 Task: Find connections with filter location Langenfeld with filter topic #managementwith filter profile language German with filter current company Technical Engineering Portal with filter school Bansal Institute of Science & Technology, Raisen Road, Kokta, Anand Nagar, Bhopal - 462021 with filter industry Museums with filter service category Coaching & Mentoring with filter keywords title Wedding Coordinator
Action: Mouse moved to (490, 63)
Screenshot: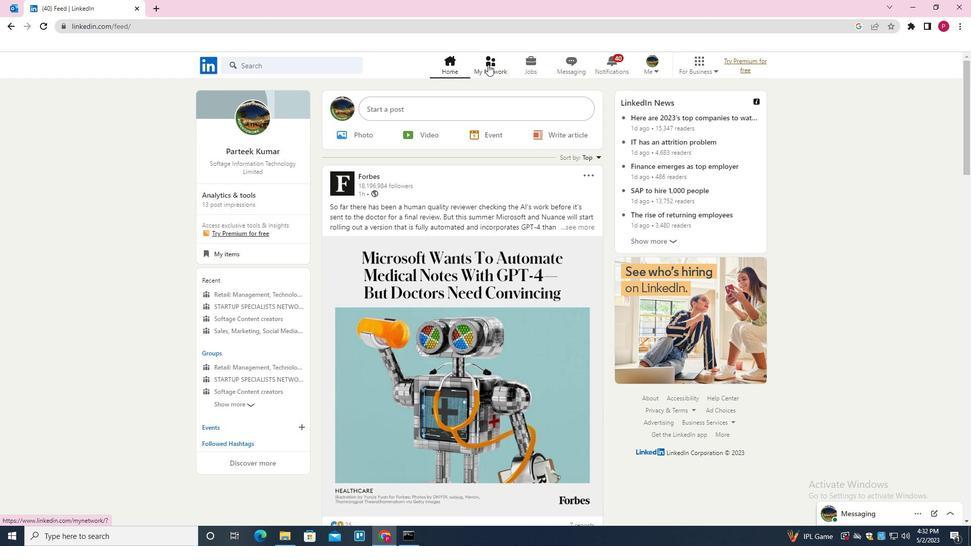
Action: Mouse pressed left at (490, 63)
Screenshot: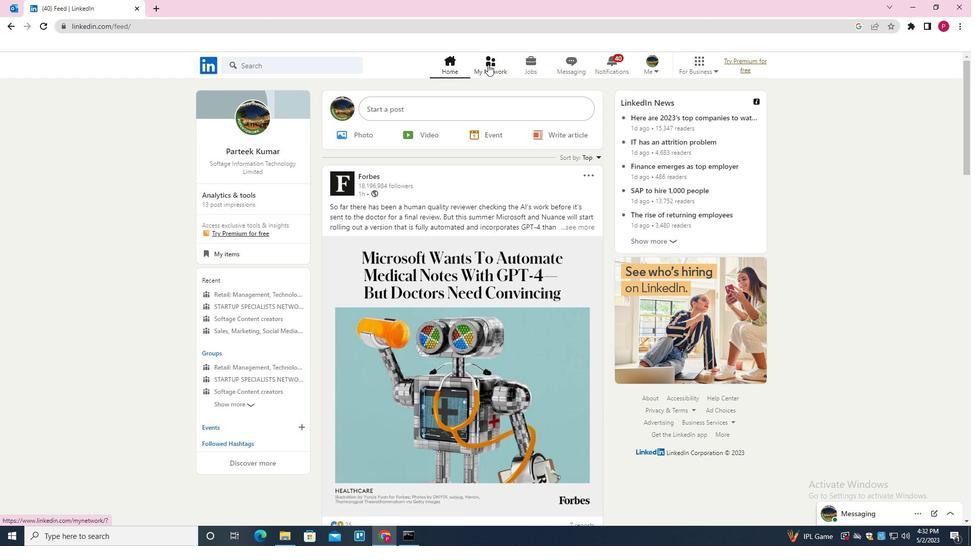 
Action: Mouse moved to (314, 121)
Screenshot: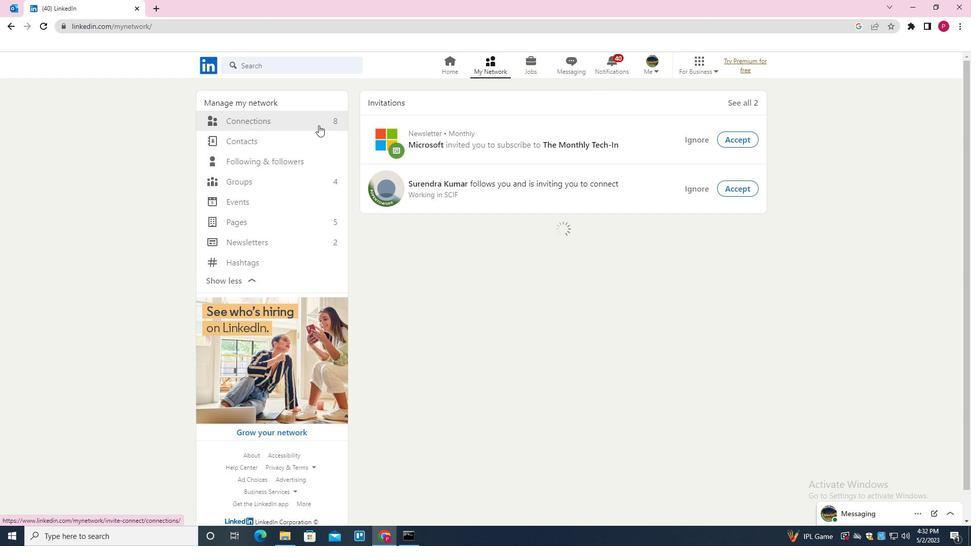 
Action: Mouse pressed left at (314, 121)
Screenshot: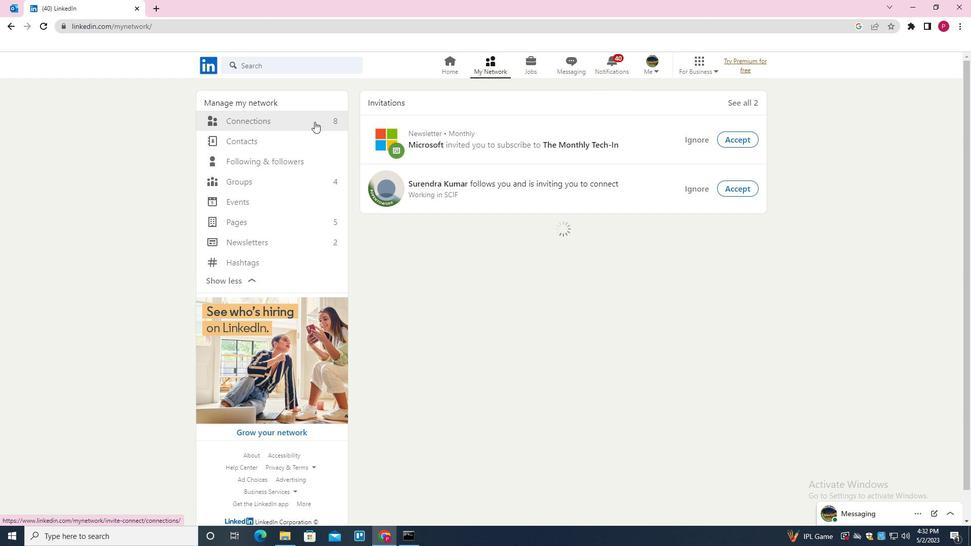 
Action: Mouse moved to (563, 120)
Screenshot: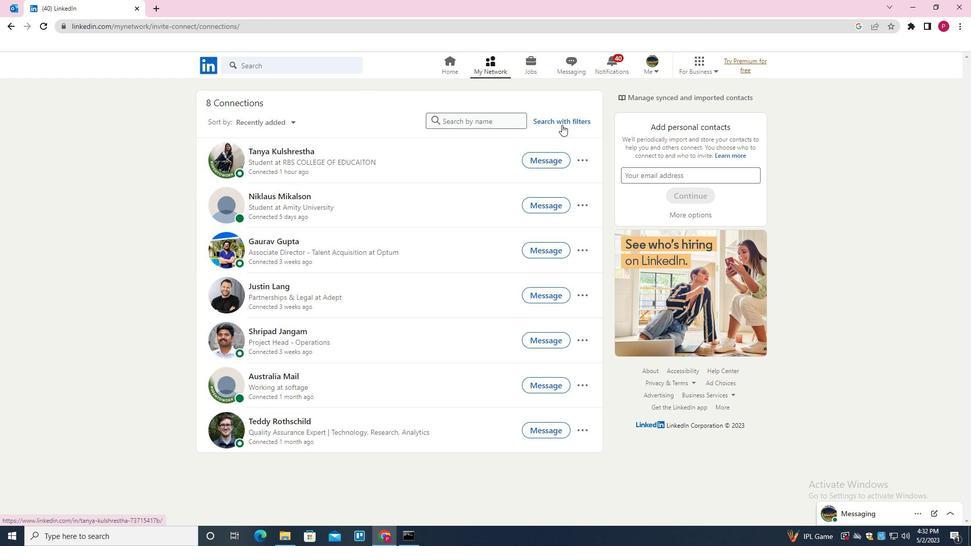
Action: Mouse pressed left at (563, 120)
Screenshot: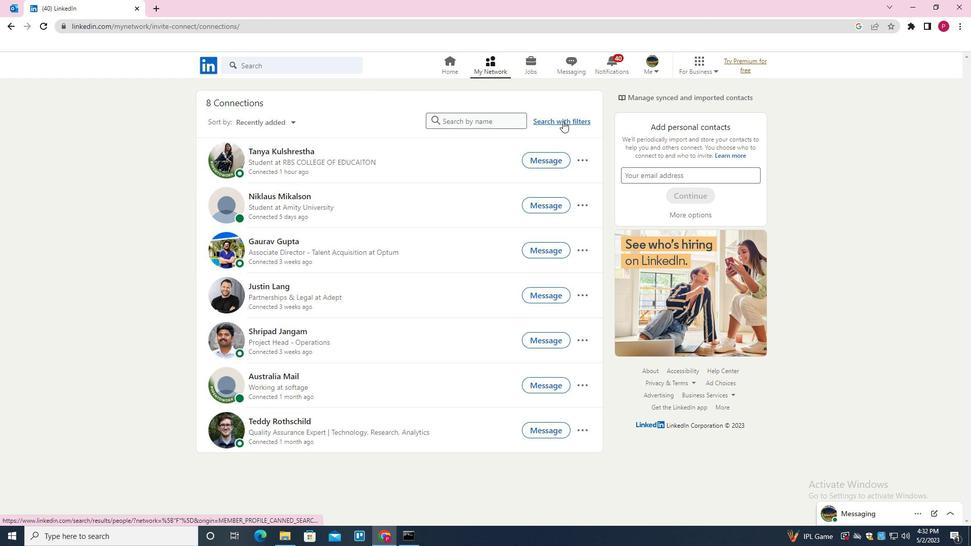 
Action: Mouse moved to (519, 96)
Screenshot: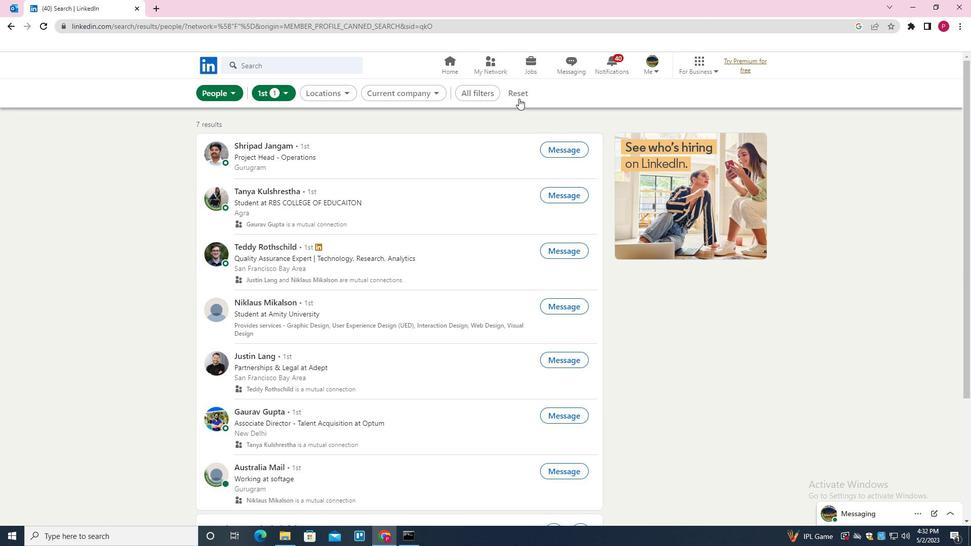 
Action: Mouse pressed left at (519, 96)
Screenshot: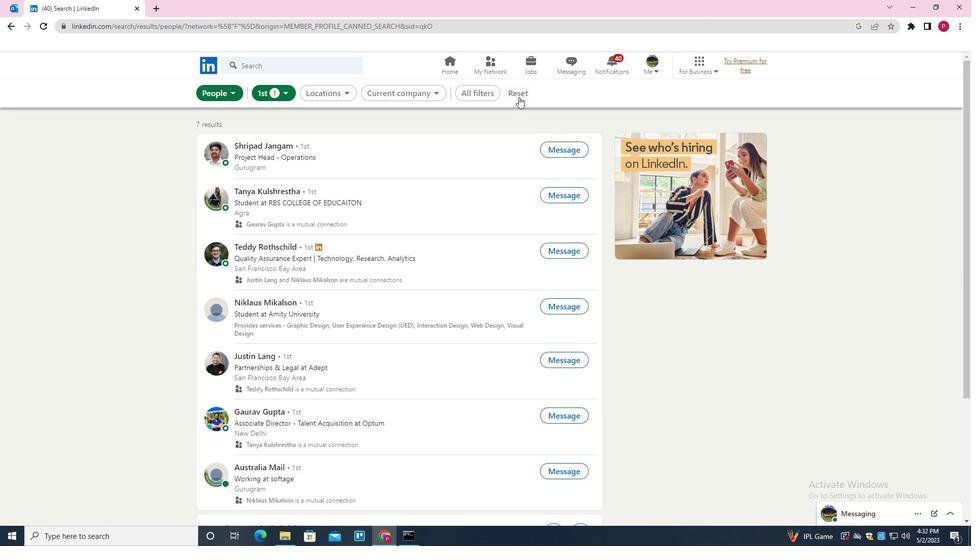 
Action: Mouse moved to (505, 97)
Screenshot: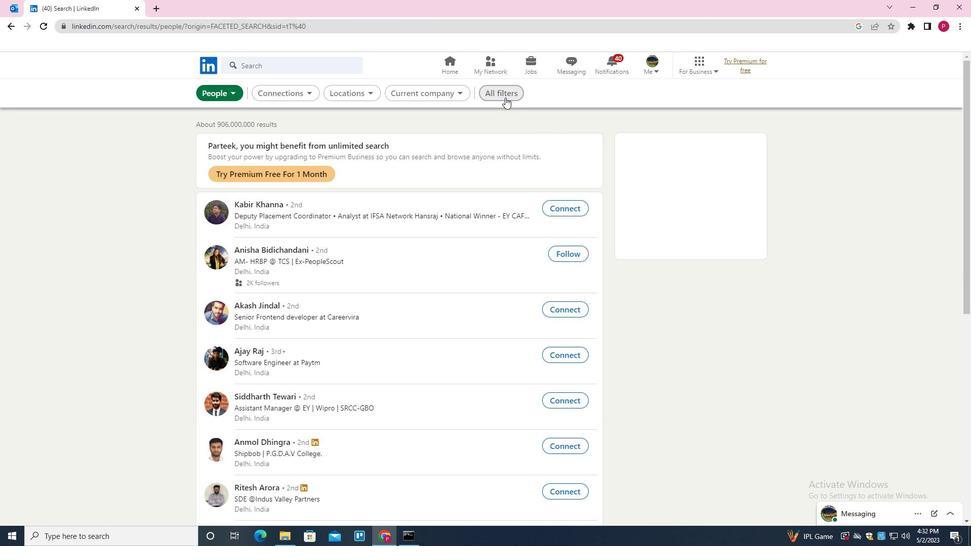 
Action: Mouse pressed left at (505, 97)
Screenshot: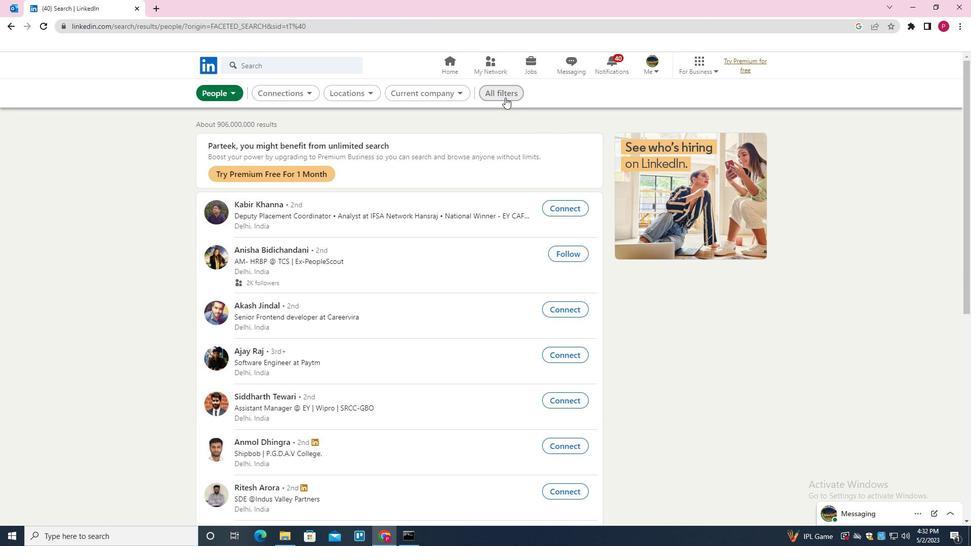 
Action: Mouse moved to (768, 278)
Screenshot: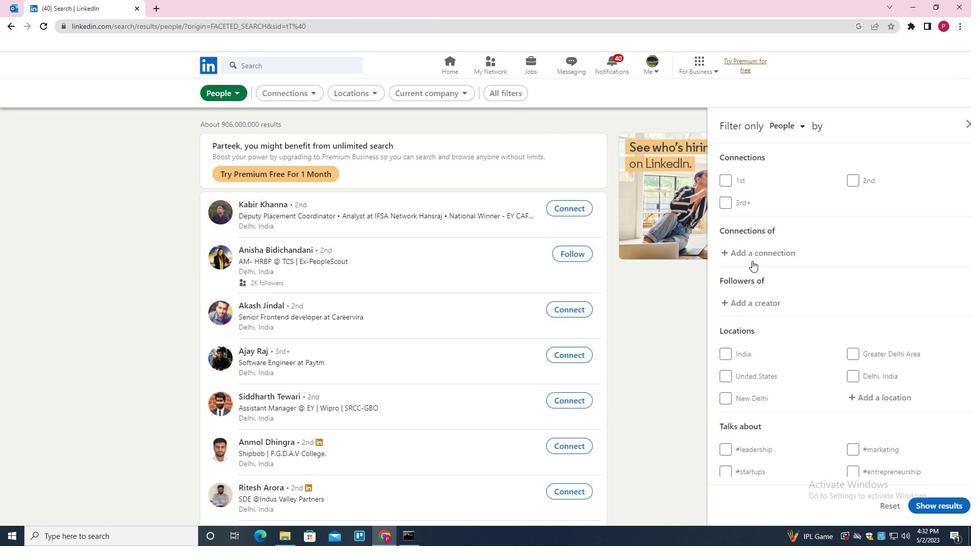 
Action: Mouse scrolled (768, 278) with delta (0, 0)
Screenshot: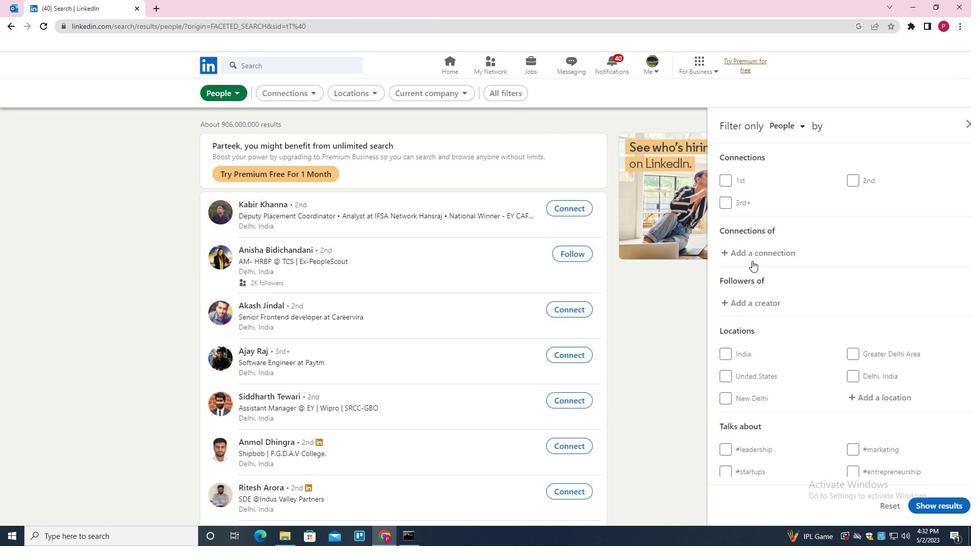 
Action: Mouse moved to (781, 297)
Screenshot: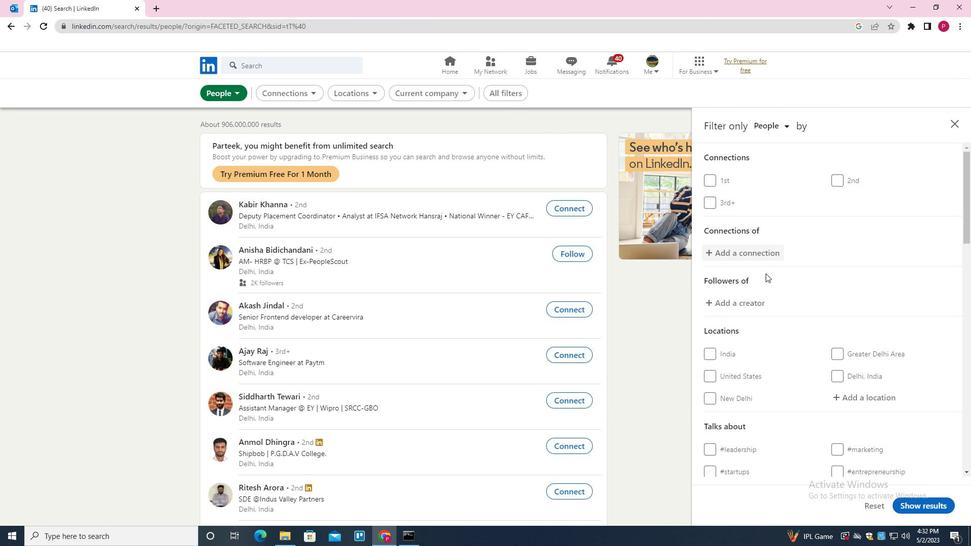 
Action: Mouse scrolled (781, 297) with delta (0, 0)
Screenshot: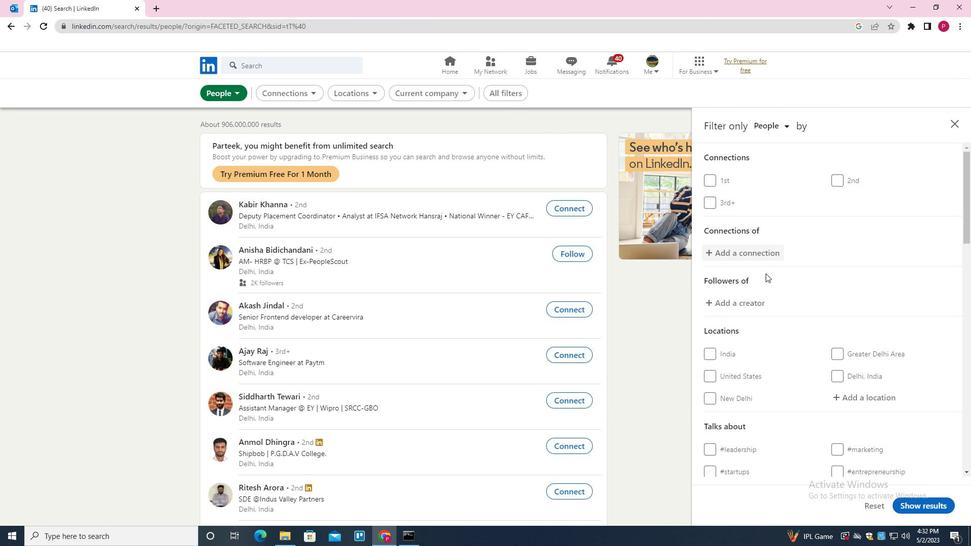 
Action: Mouse moved to (869, 297)
Screenshot: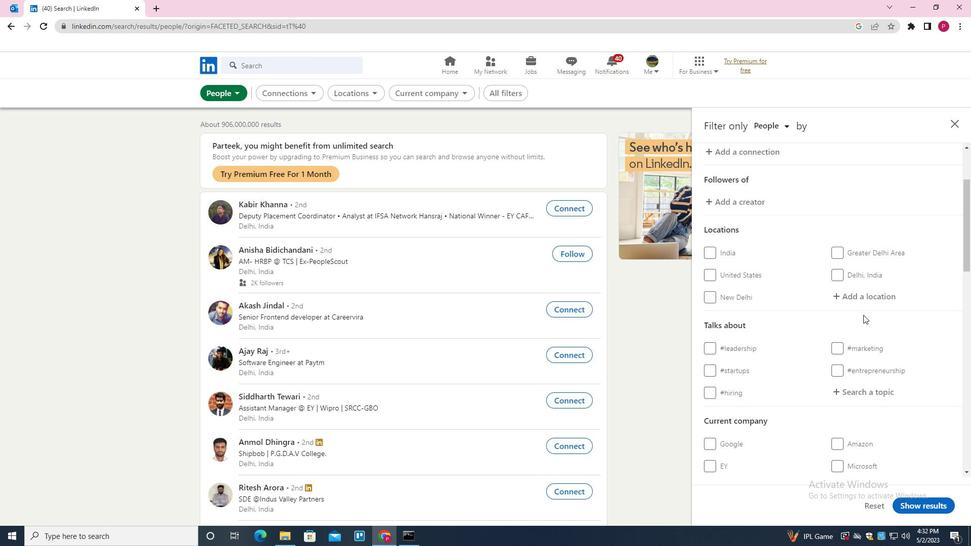 
Action: Mouse pressed left at (869, 297)
Screenshot: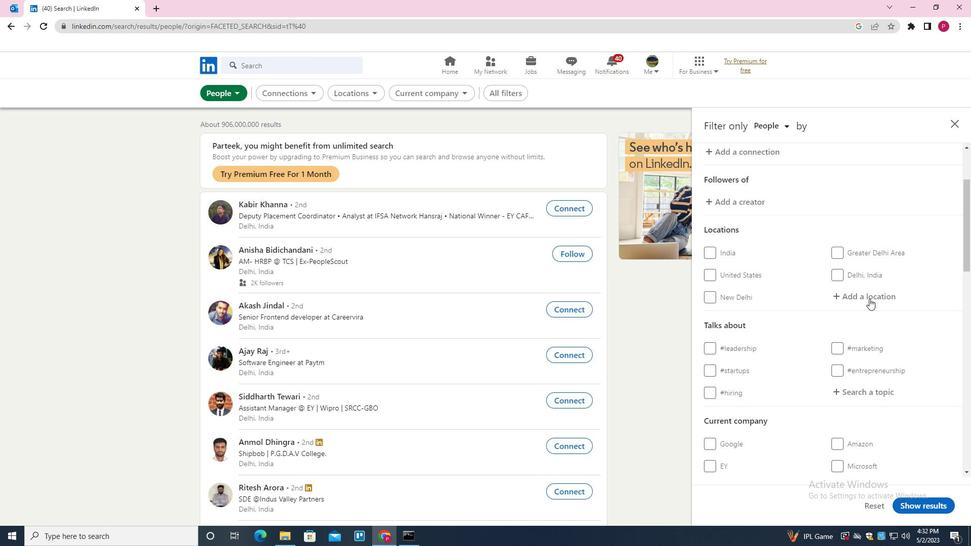 
Action: Mouse moved to (869, 296)
Screenshot: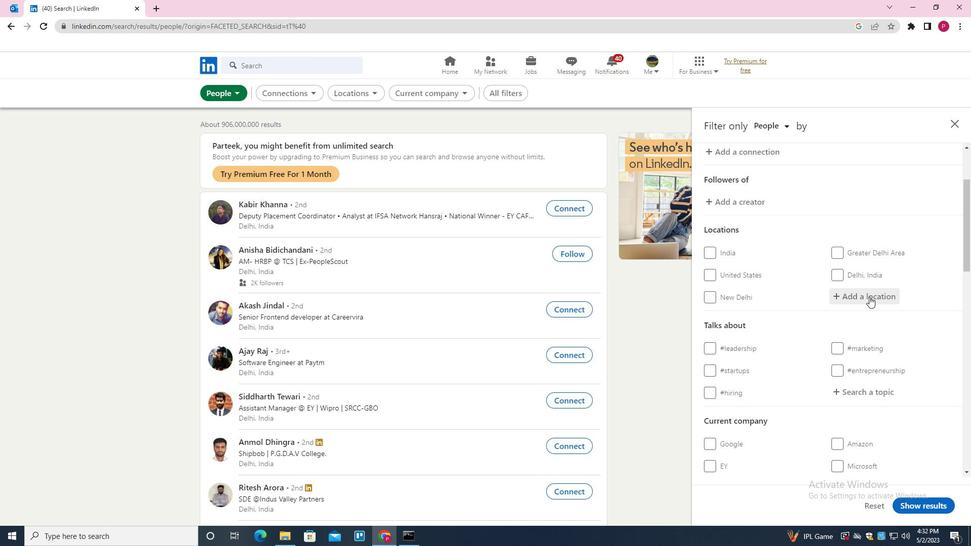 
Action: Key pressed <Key.shift>LANGENFELD<Key.down><Key.enter>
Screenshot: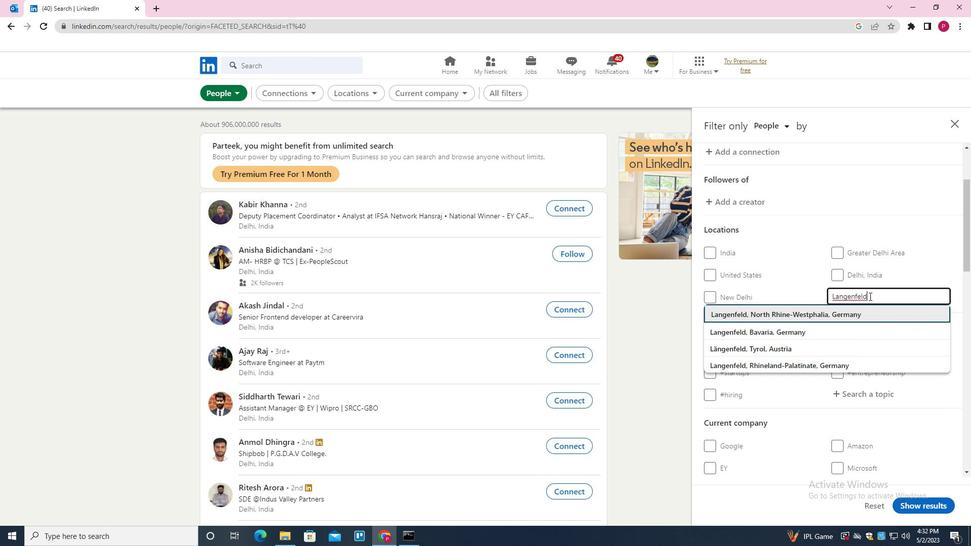 
Action: Mouse moved to (847, 311)
Screenshot: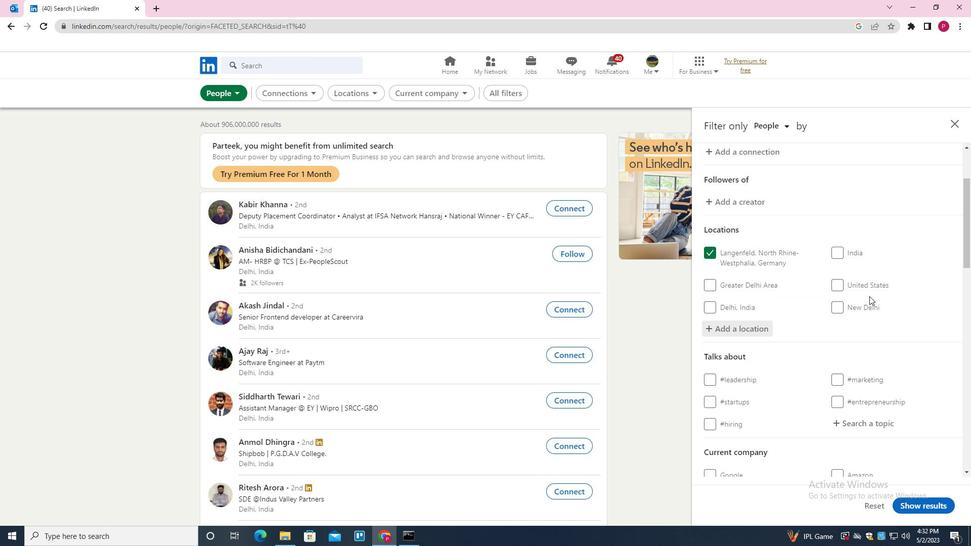 
Action: Mouse scrolled (847, 311) with delta (0, 0)
Screenshot: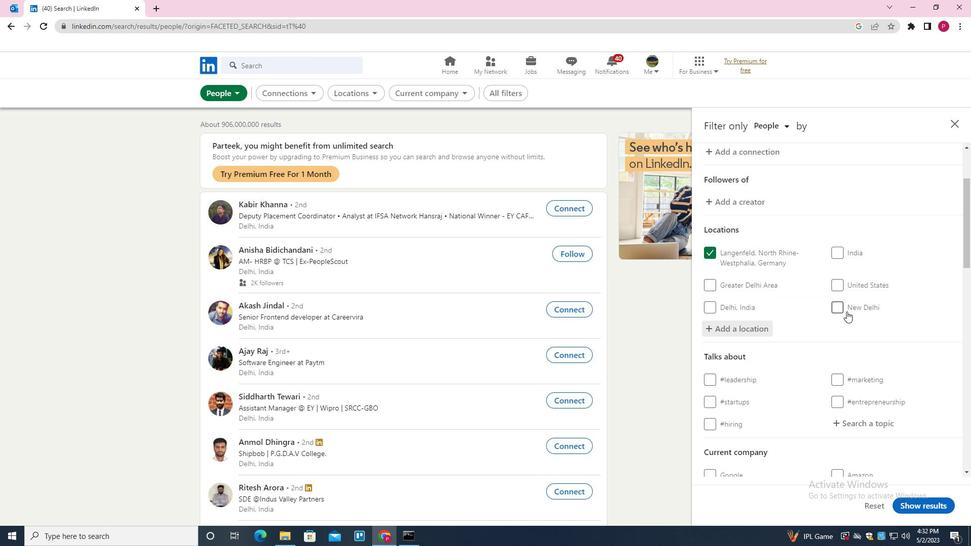 
Action: Mouse scrolled (847, 311) with delta (0, 0)
Screenshot: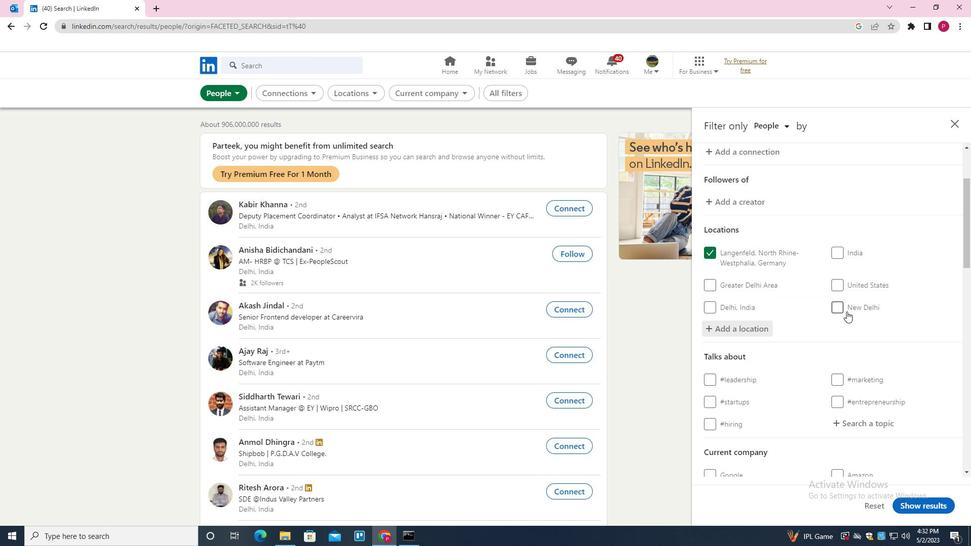 
Action: Mouse scrolled (847, 311) with delta (0, 0)
Screenshot: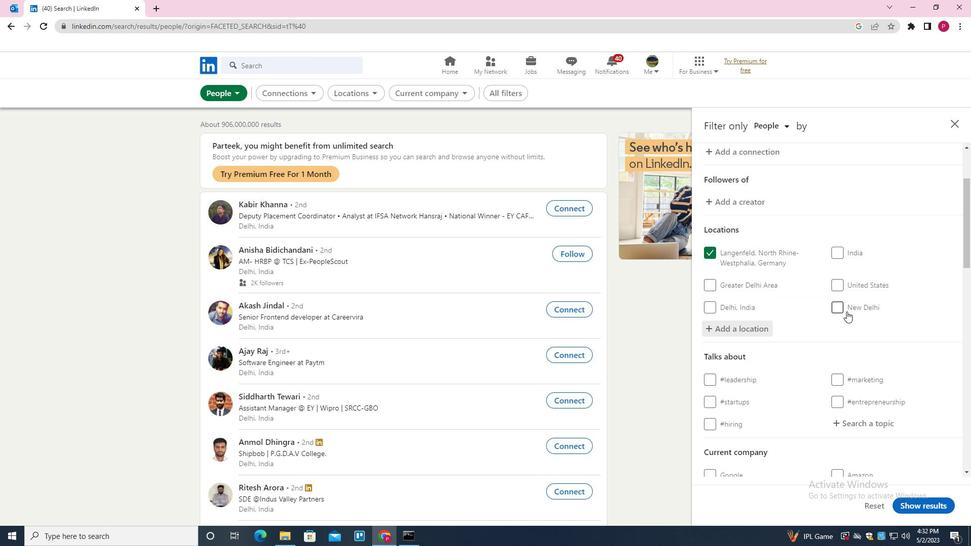 
Action: Mouse moved to (872, 269)
Screenshot: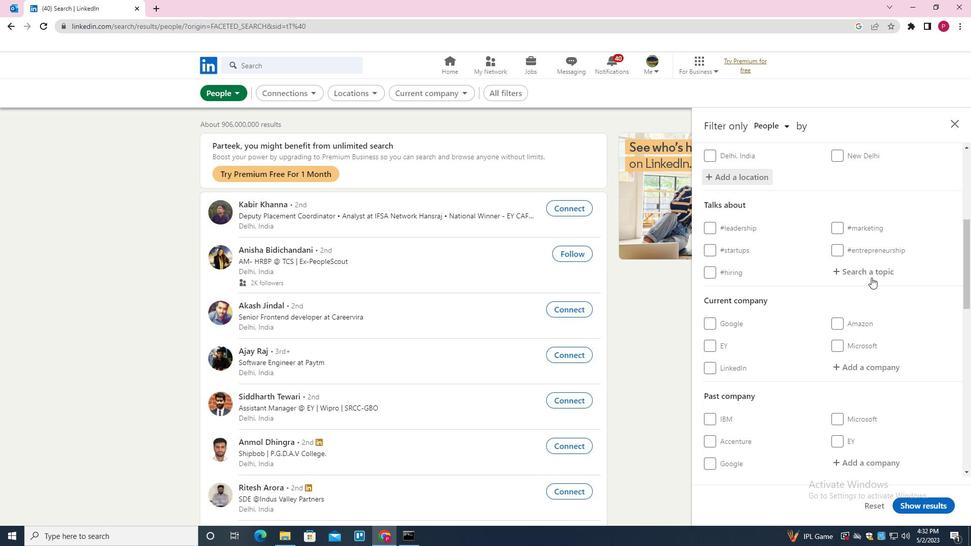 
Action: Mouse pressed left at (872, 269)
Screenshot: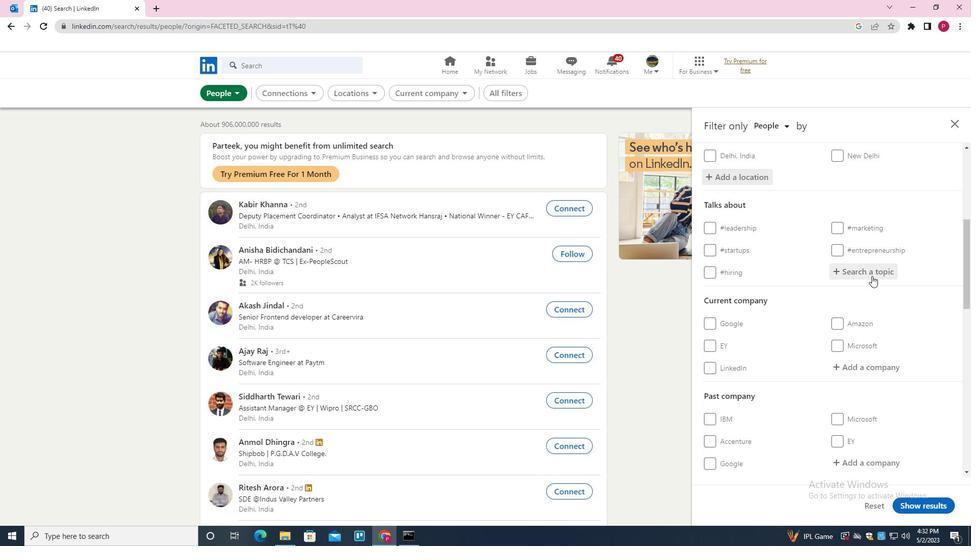 
Action: Key pressed MANAGEM<Key.backspace>ENT<Key.backspace><Key.backspace><Key.backspace>MENT<Key.down><Key.enter>
Screenshot: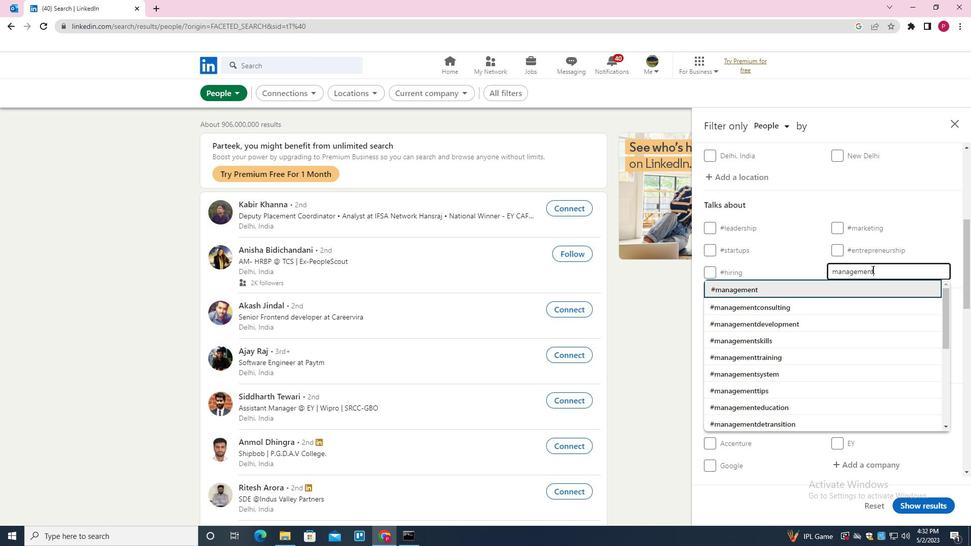 
Action: Mouse moved to (824, 304)
Screenshot: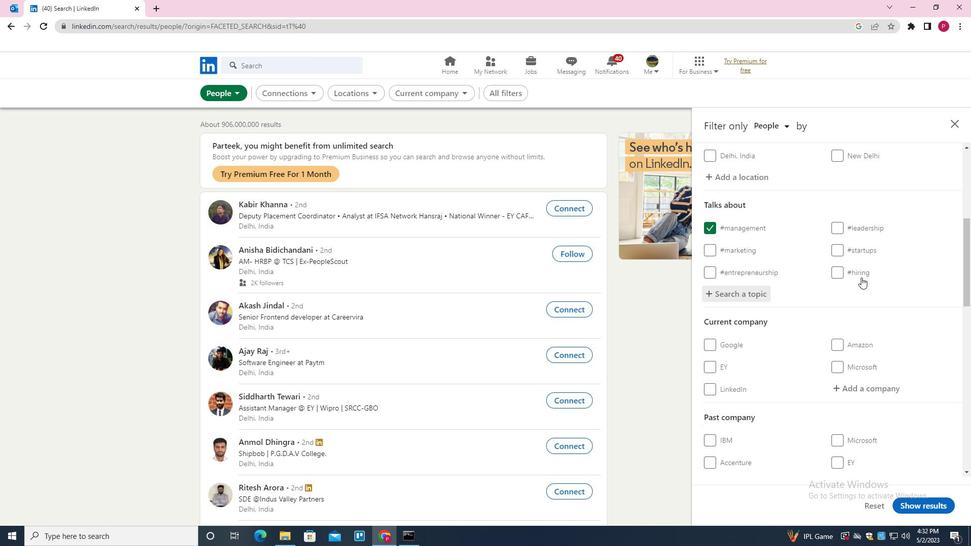 
Action: Mouse scrolled (824, 303) with delta (0, 0)
Screenshot: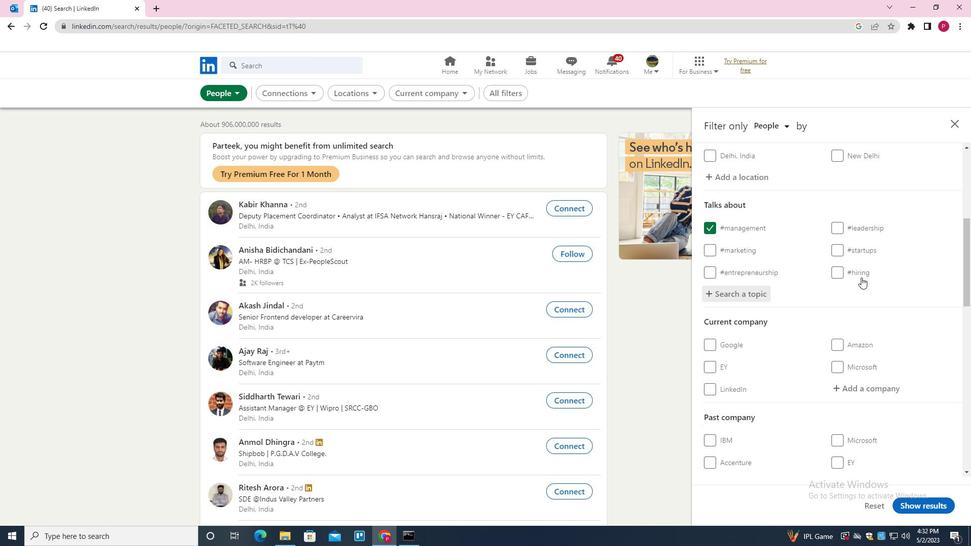 
Action: Mouse moved to (820, 306)
Screenshot: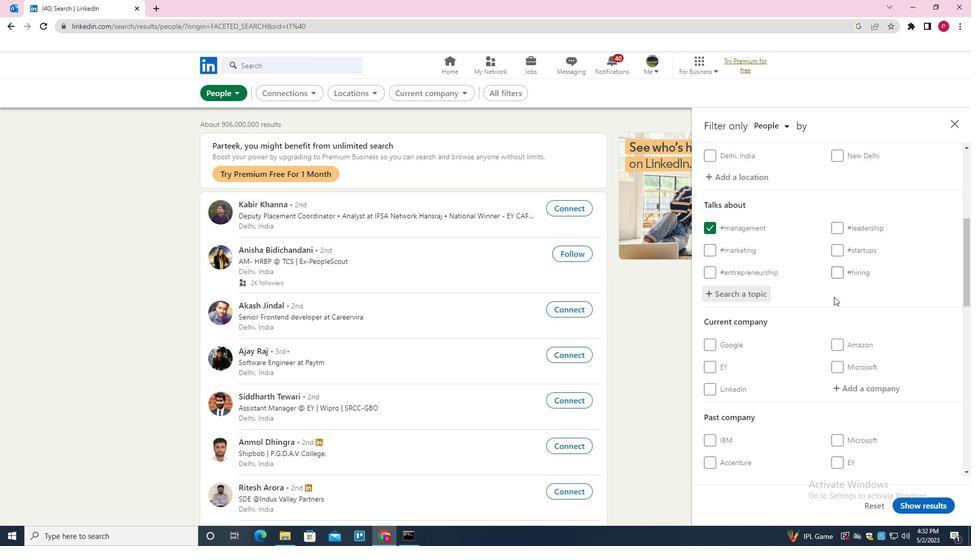 
Action: Mouse scrolled (820, 306) with delta (0, 0)
Screenshot: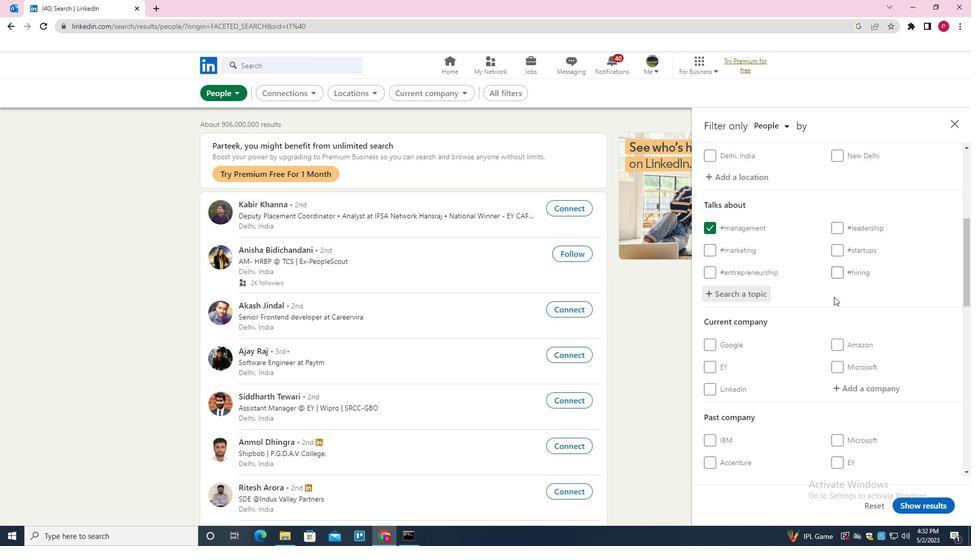 
Action: Mouse moved to (820, 307)
Screenshot: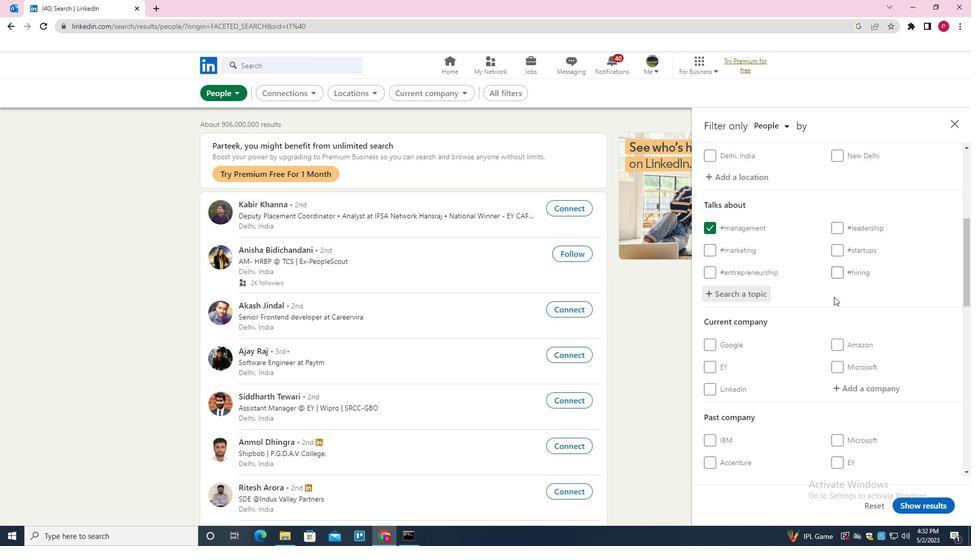 
Action: Mouse scrolled (820, 307) with delta (0, 0)
Screenshot: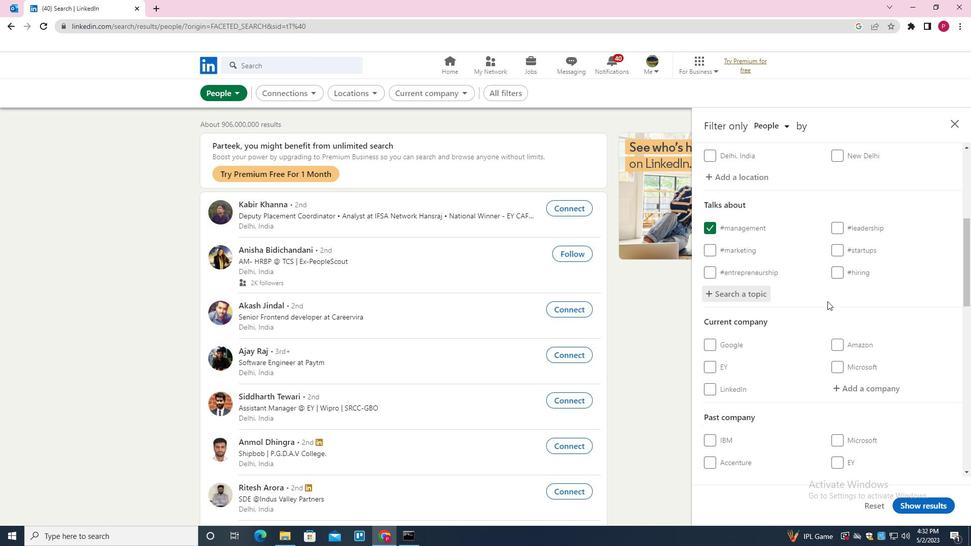 
Action: Mouse scrolled (820, 307) with delta (0, 0)
Screenshot: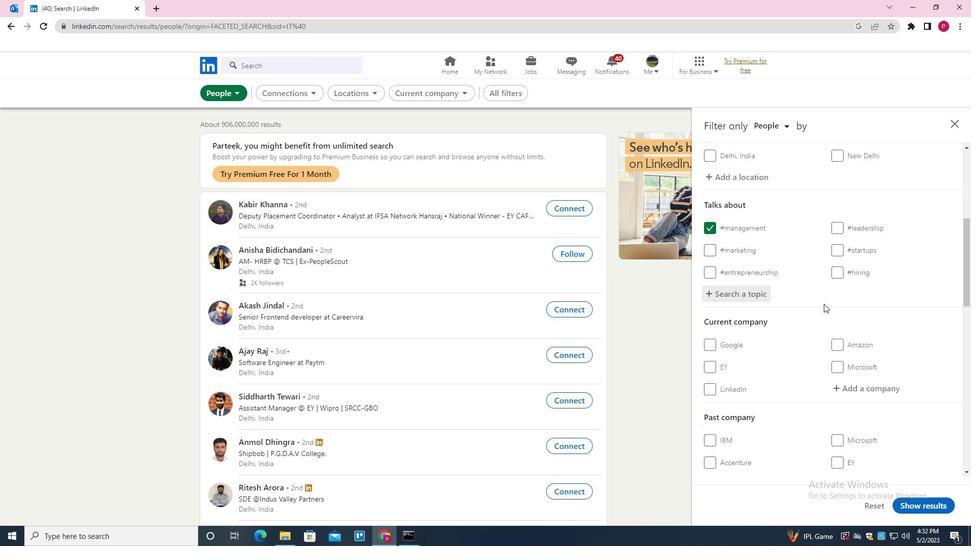 
Action: Mouse moved to (793, 295)
Screenshot: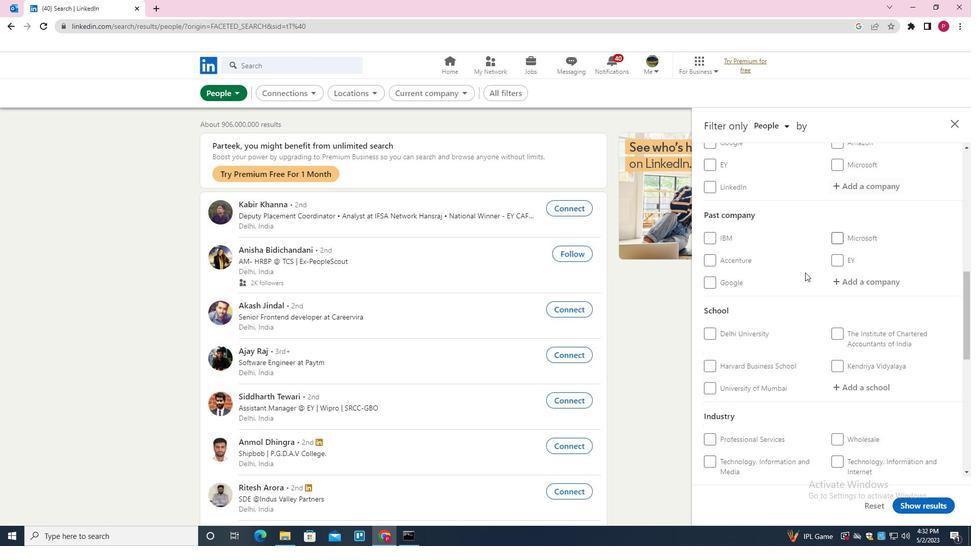 
Action: Mouse scrolled (793, 294) with delta (0, 0)
Screenshot: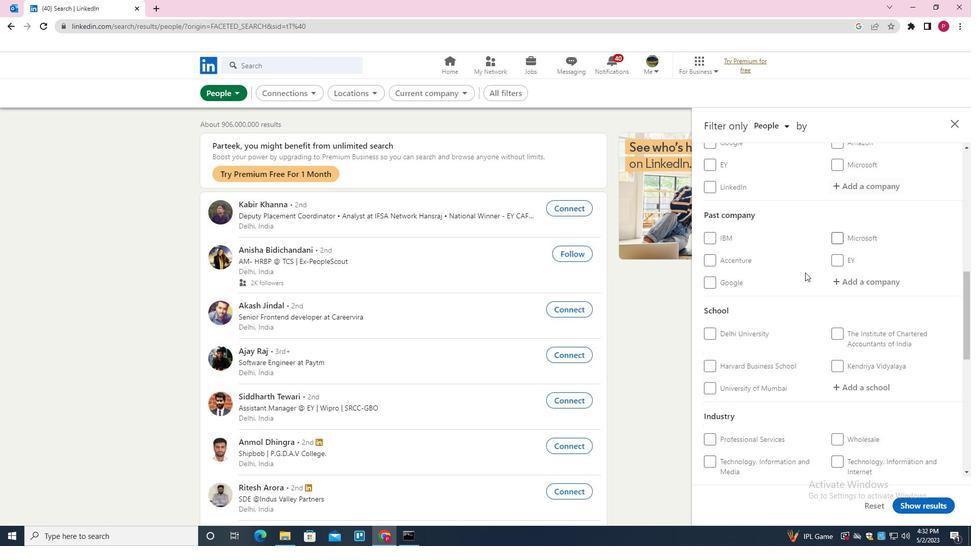 
Action: Mouse moved to (793, 295)
Screenshot: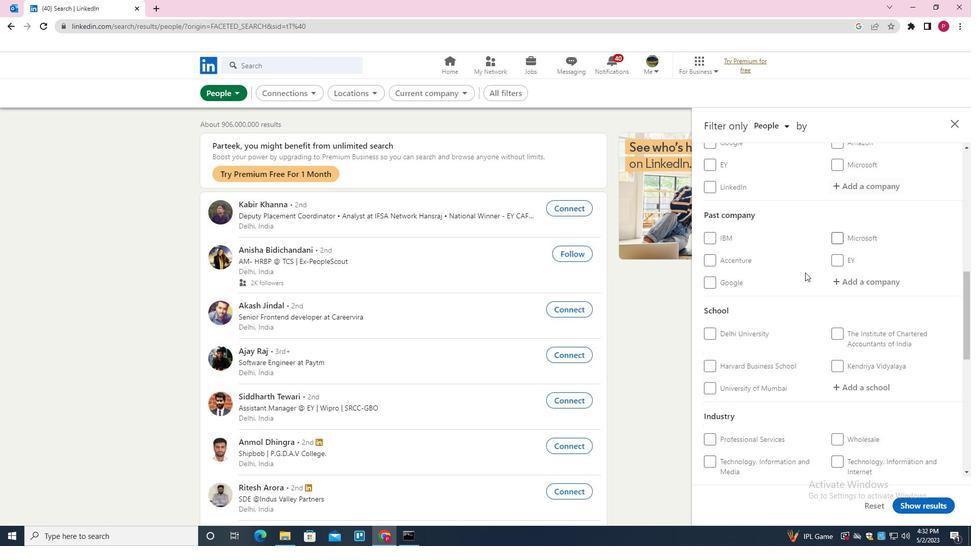 
Action: Mouse scrolled (793, 295) with delta (0, 0)
Screenshot: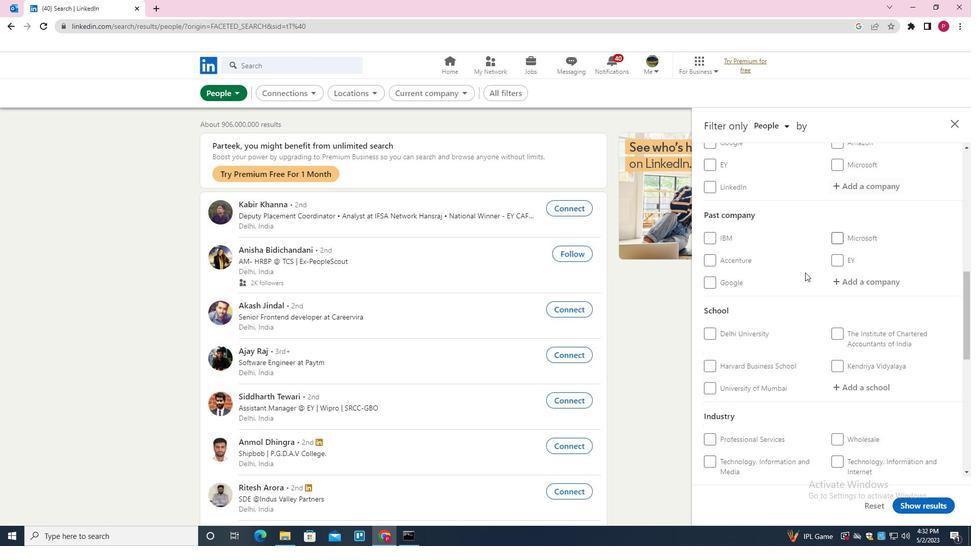 
Action: Mouse moved to (793, 297)
Screenshot: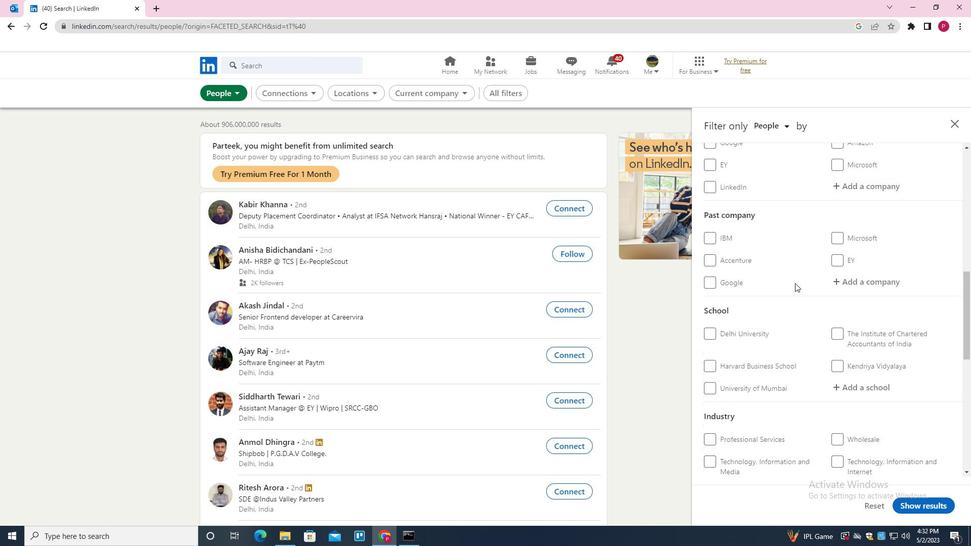 
Action: Mouse scrolled (793, 296) with delta (0, 0)
Screenshot: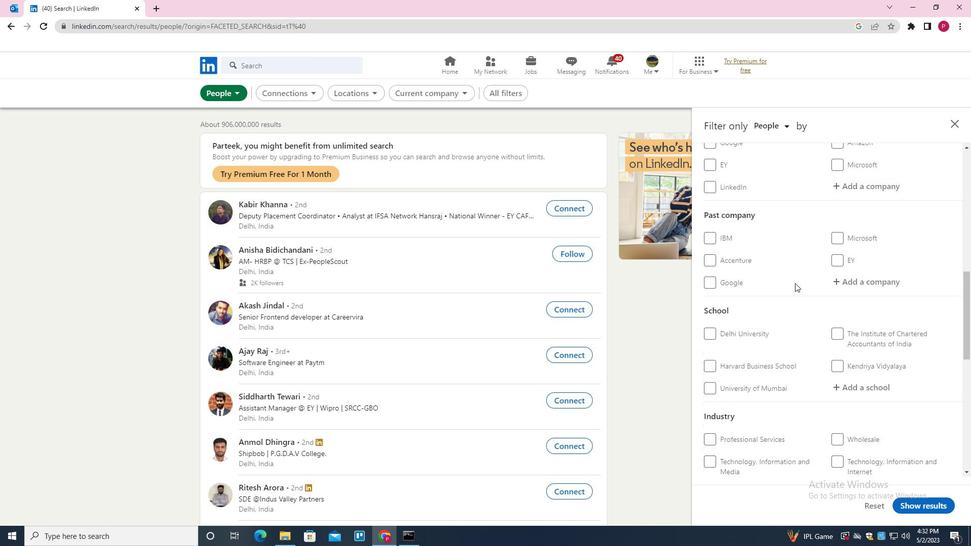 
Action: Mouse scrolled (793, 296) with delta (0, 0)
Screenshot: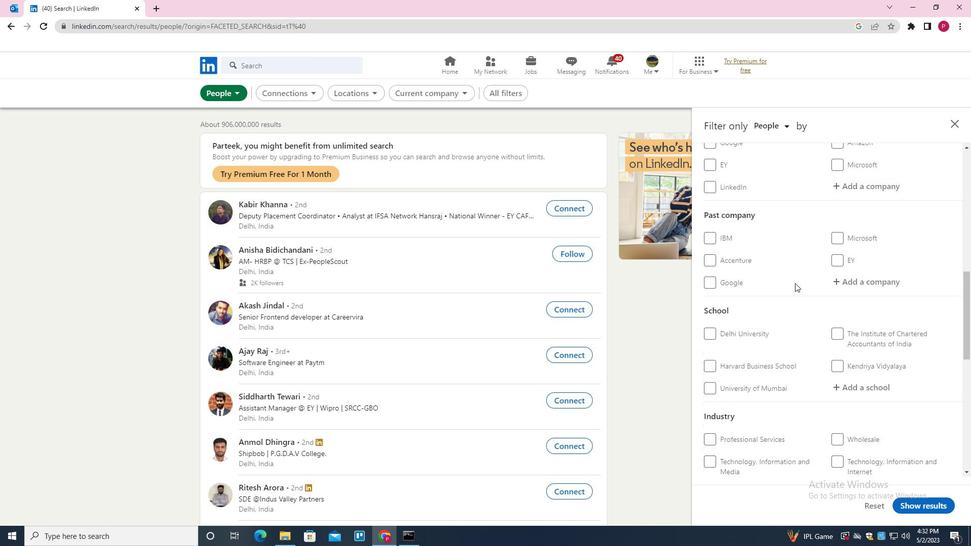 
Action: Mouse moved to (793, 297)
Screenshot: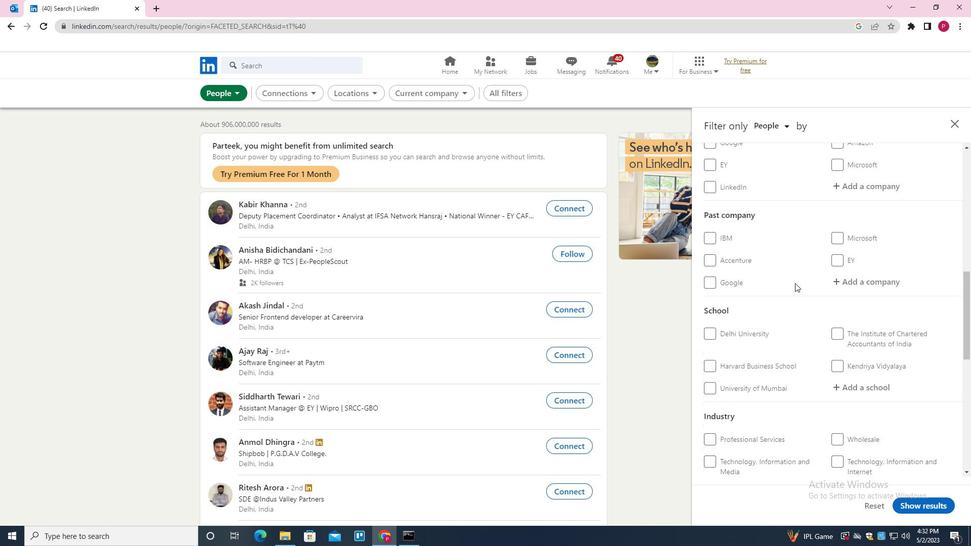 
Action: Mouse scrolled (793, 297) with delta (0, 0)
Screenshot: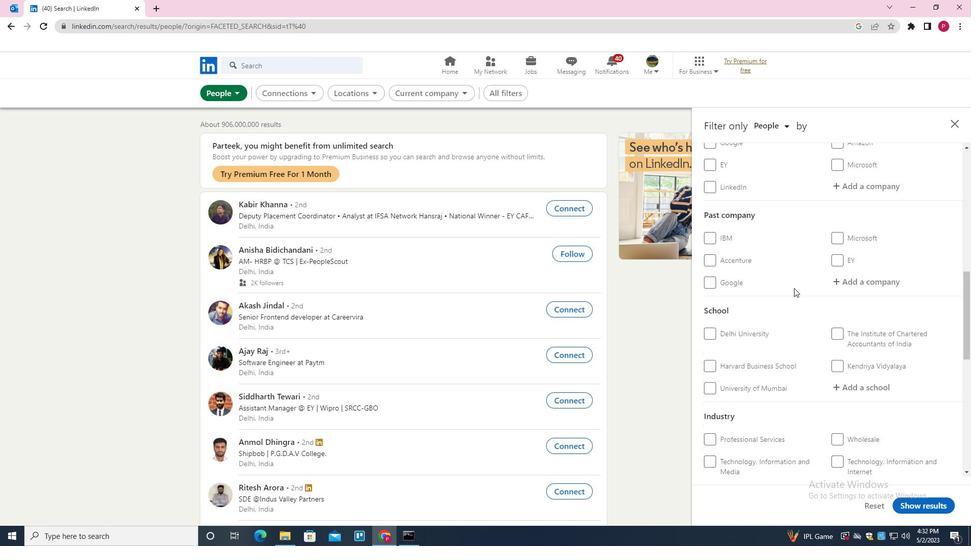 
Action: Mouse moved to (728, 333)
Screenshot: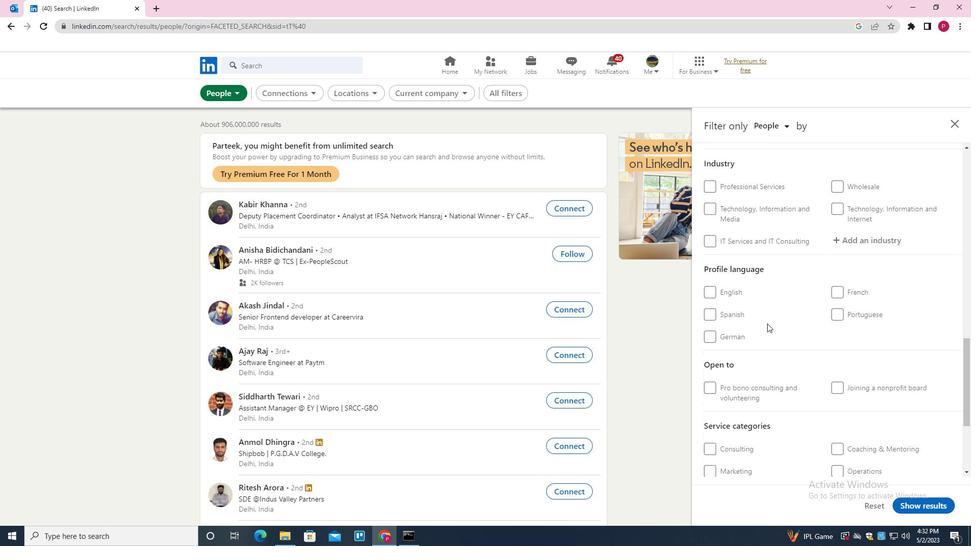
Action: Mouse pressed left at (728, 333)
Screenshot: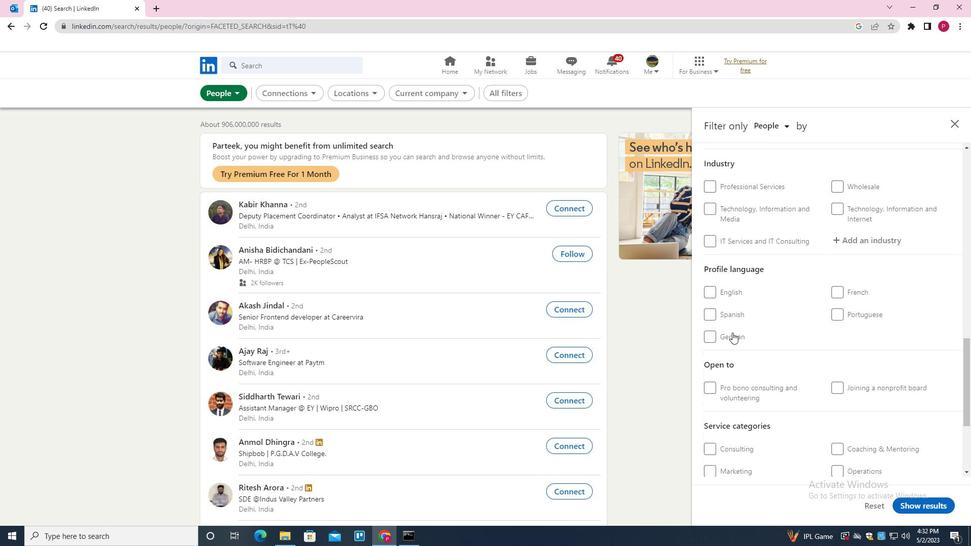 
Action: Mouse moved to (792, 331)
Screenshot: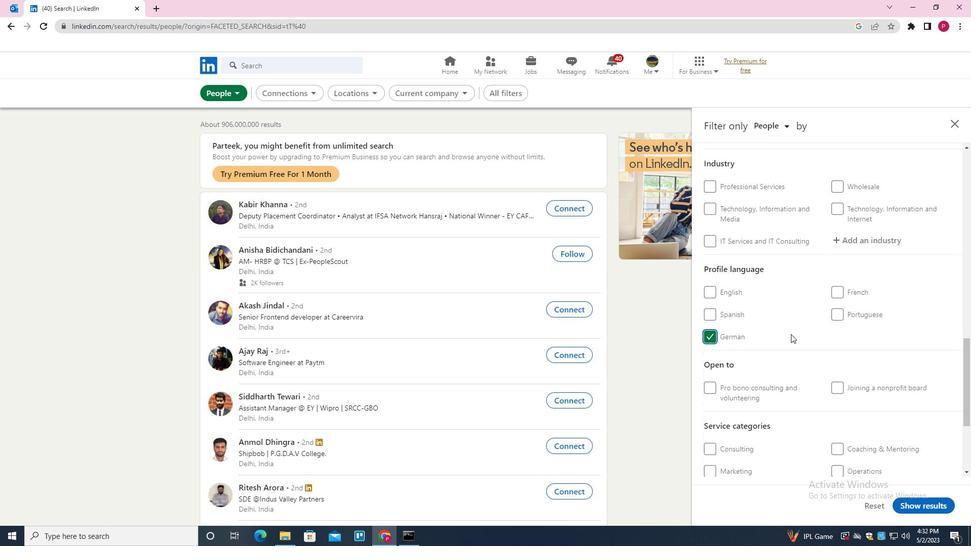 
Action: Mouse scrolled (792, 332) with delta (0, 0)
Screenshot: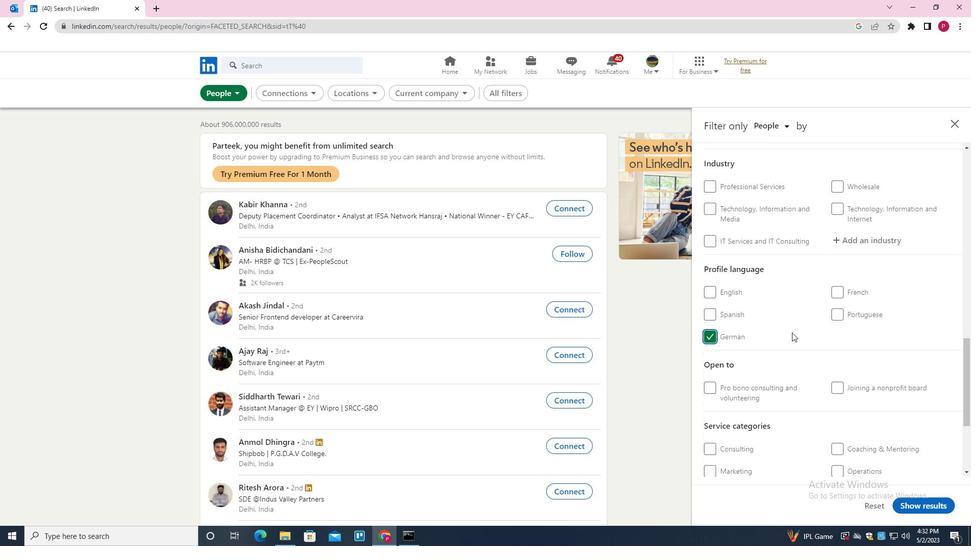 
Action: Mouse scrolled (792, 332) with delta (0, 0)
Screenshot: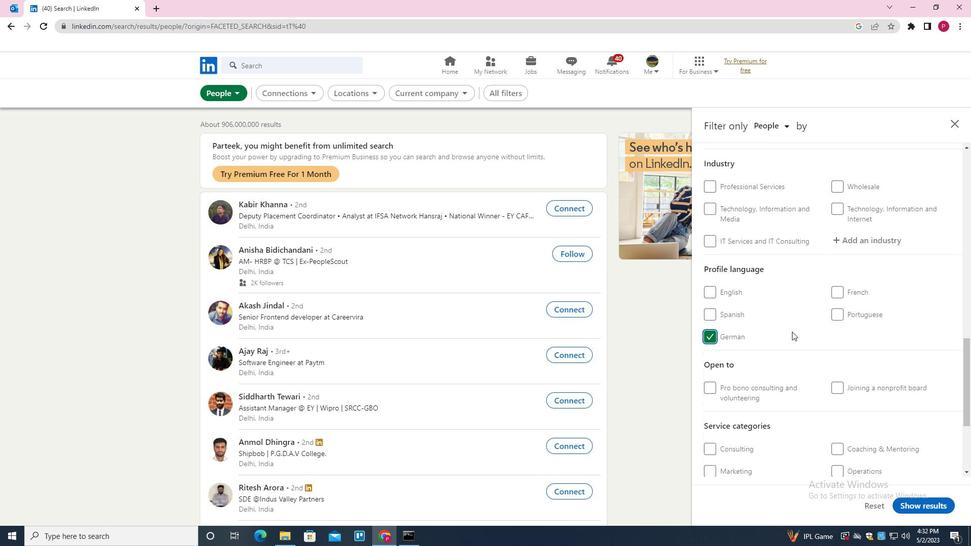 
Action: Mouse scrolled (792, 332) with delta (0, 0)
Screenshot: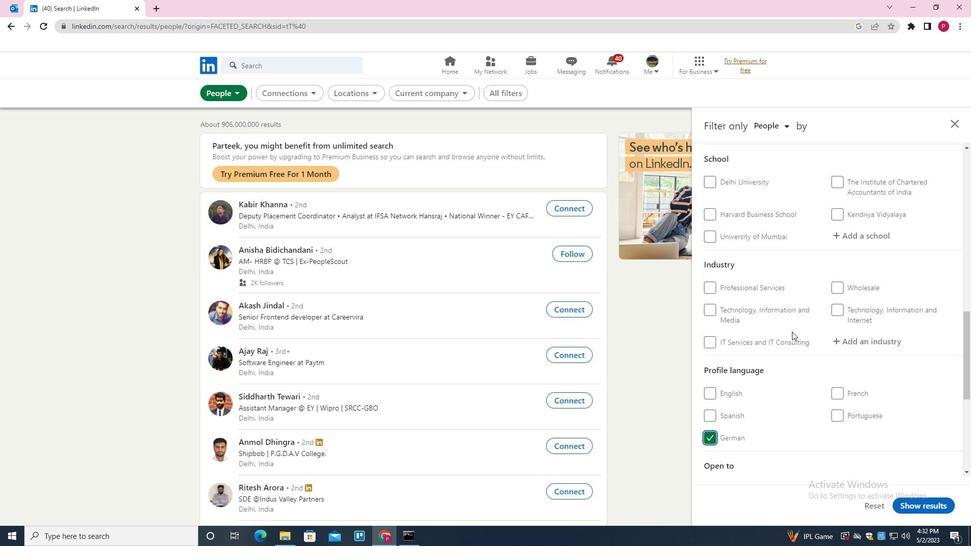 
Action: Mouse moved to (792, 331)
Screenshot: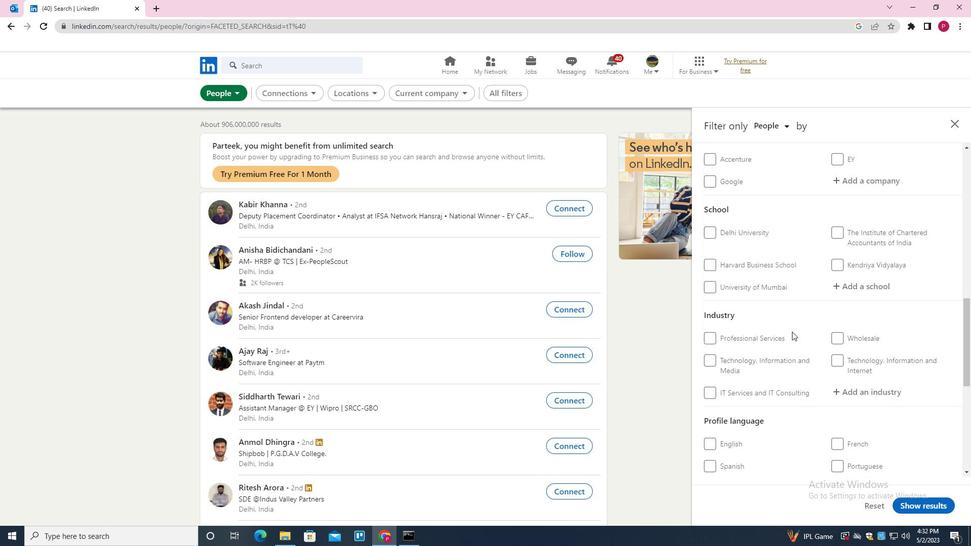 
Action: Mouse scrolled (792, 332) with delta (0, 0)
Screenshot: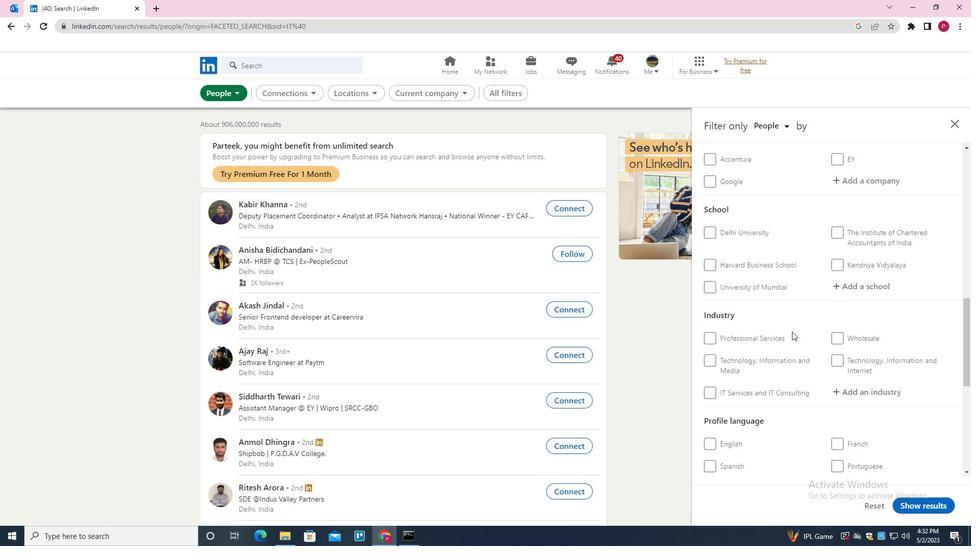 
Action: Mouse scrolled (792, 332) with delta (0, 0)
Screenshot: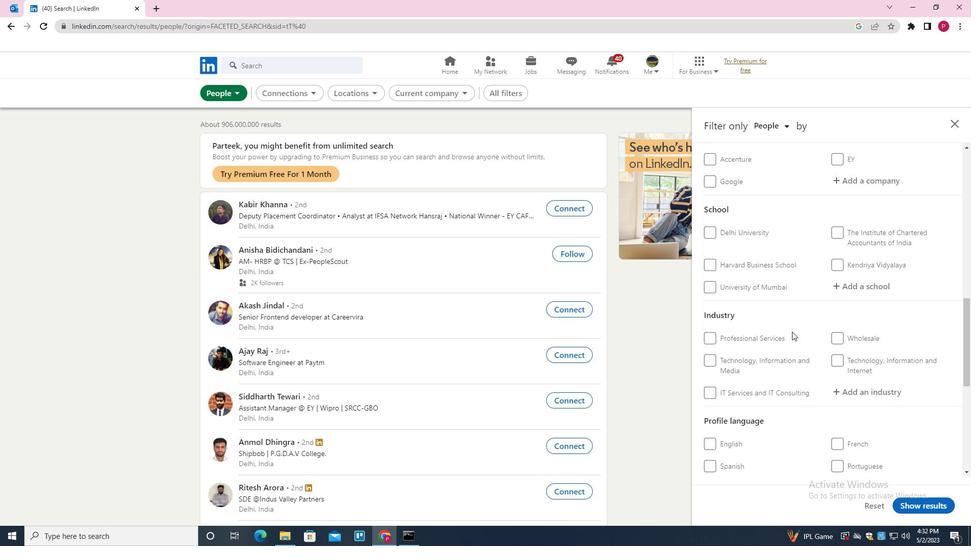 
Action: Mouse scrolled (792, 332) with delta (0, 0)
Screenshot: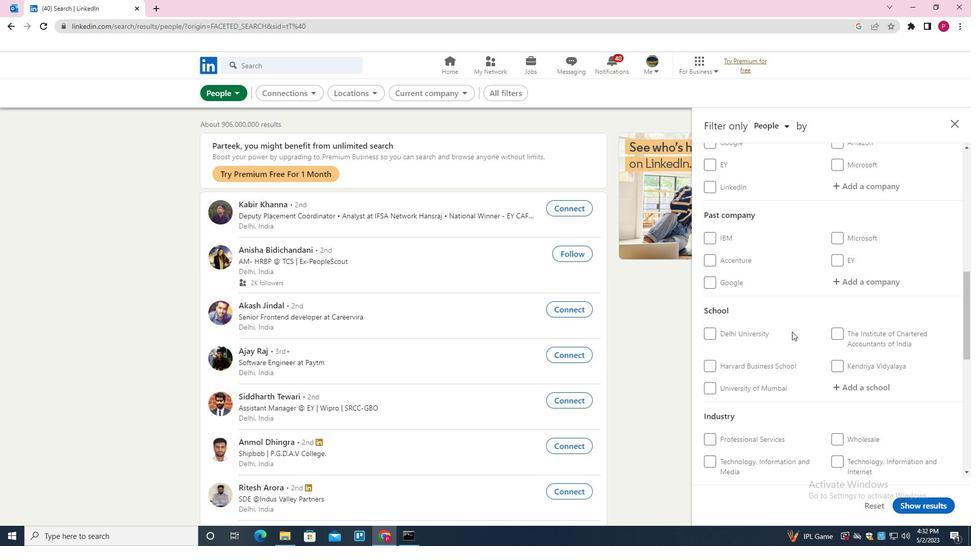 
Action: Mouse moved to (847, 228)
Screenshot: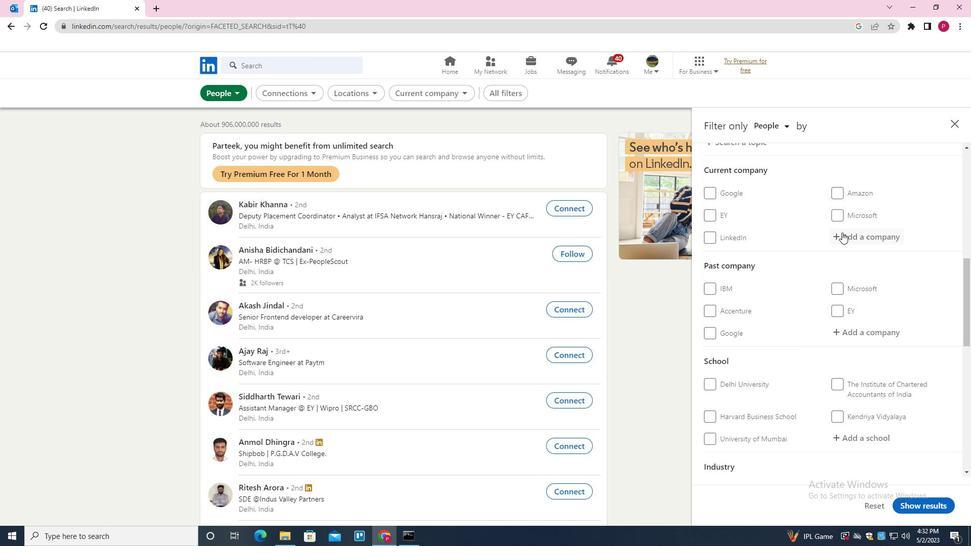 
Action: Mouse pressed left at (847, 228)
Screenshot: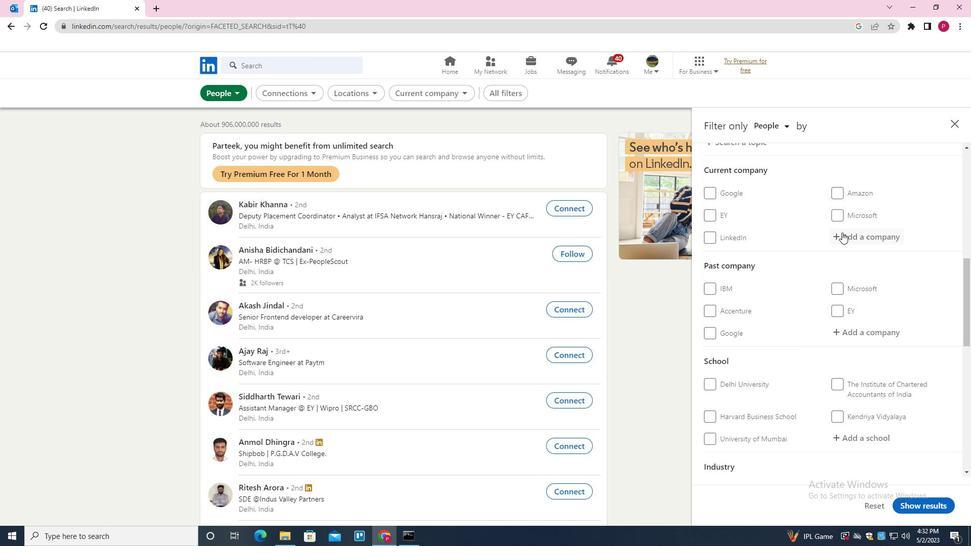 
Action: Mouse moved to (847, 228)
Screenshot: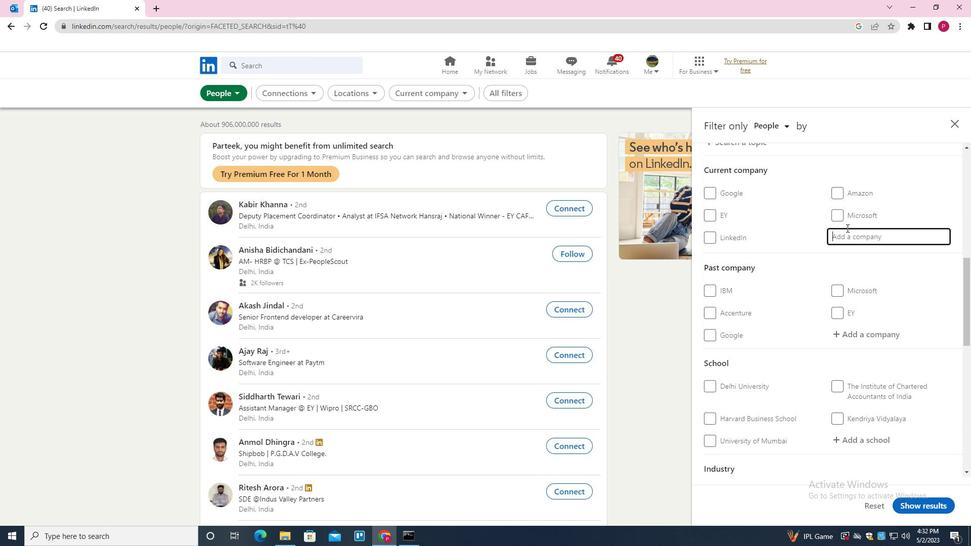 
Action: Key pressed <Key.shift><Key.shift><Key.shift><Key.shift><Key.shift><Key.shift><Key.shift><Key.shift><Key.shift><Key.shift><Key.shift>TECHNICAL<Key.space><Key.shift><Key.shift><Key.shift><Key.shift><Key.shift><Key.shift><Key.shift><Key.shift>ENGINEER<Key.down><Key.enter>
Screenshot: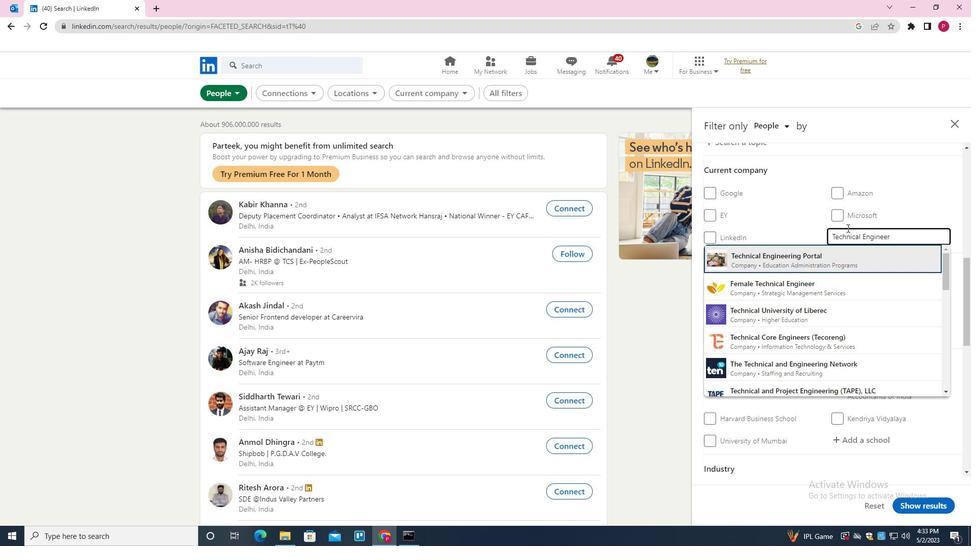 
Action: Mouse moved to (824, 283)
Screenshot: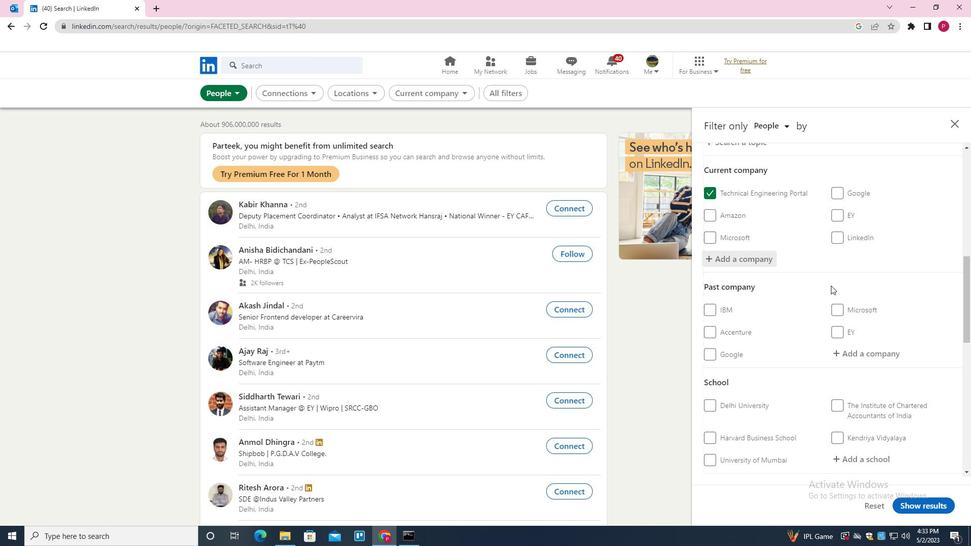 
Action: Mouse scrolled (824, 283) with delta (0, 0)
Screenshot: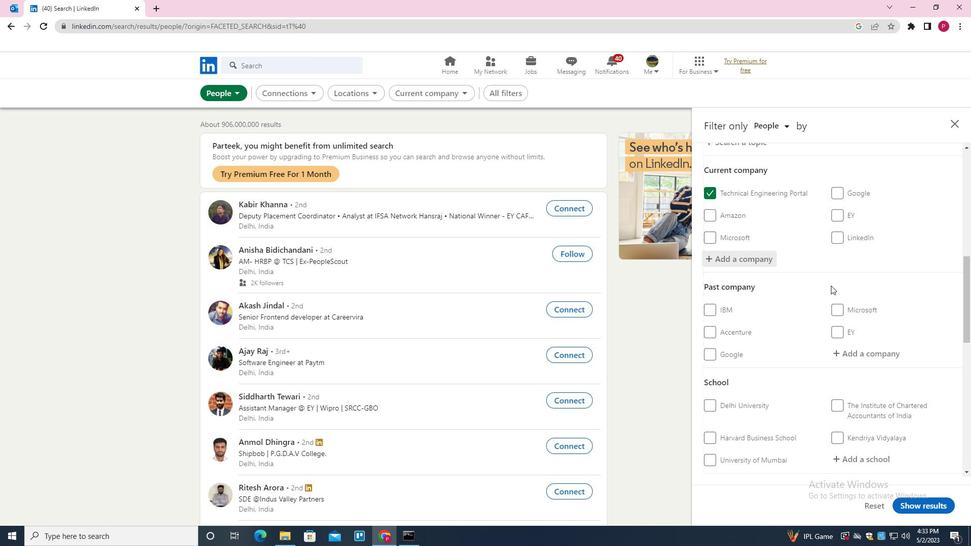 
Action: Mouse moved to (821, 283)
Screenshot: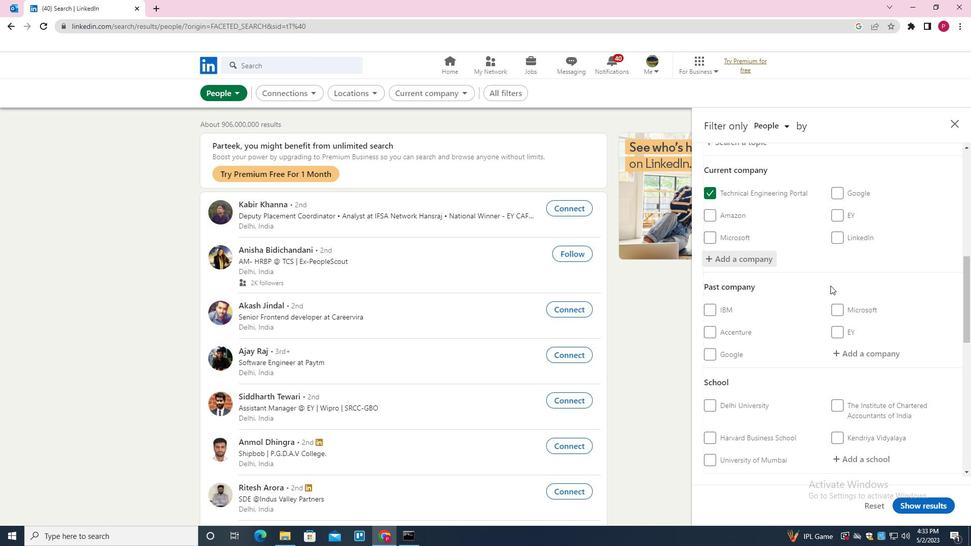 
Action: Mouse scrolled (821, 282) with delta (0, 0)
Screenshot: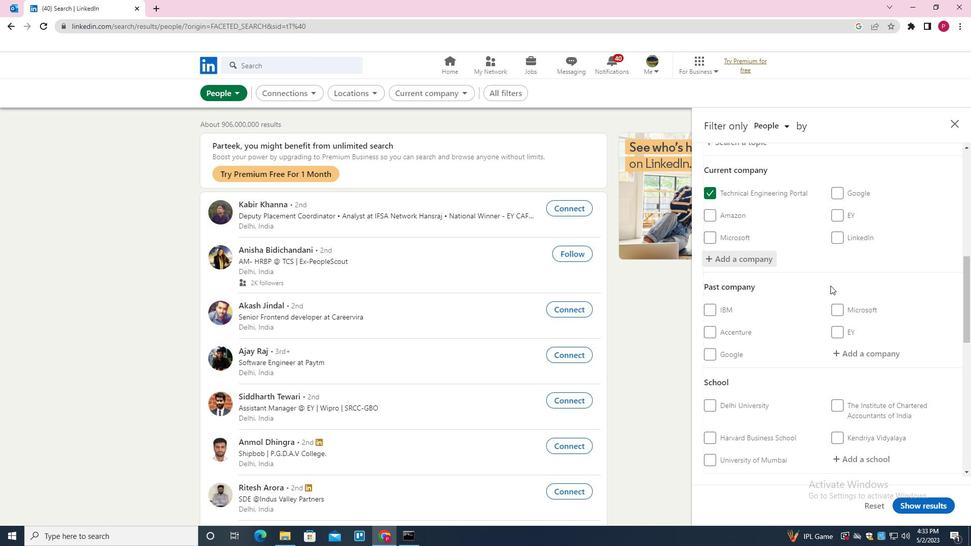 
Action: Mouse moved to (764, 293)
Screenshot: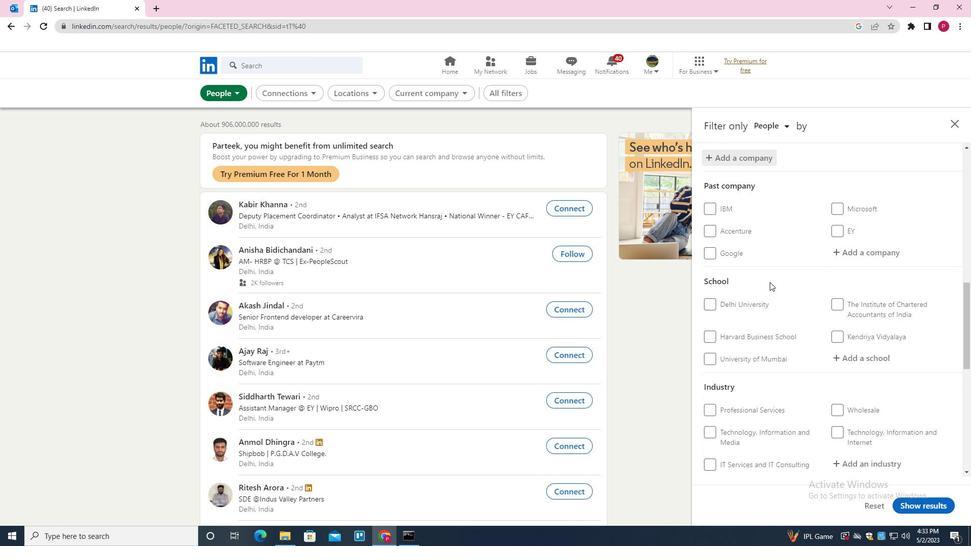 
Action: Mouse scrolled (764, 293) with delta (0, 0)
Screenshot: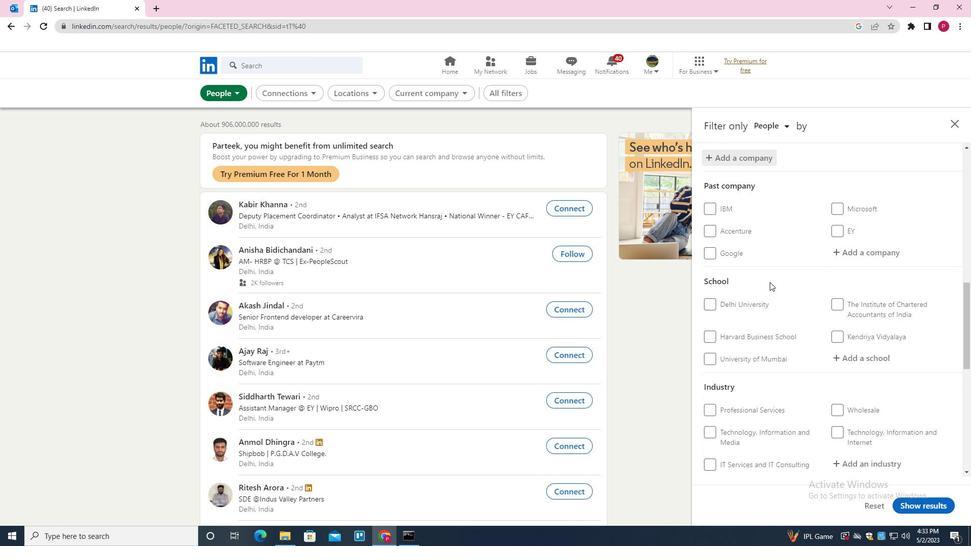
Action: Mouse moved to (765, 294)
Screenshot: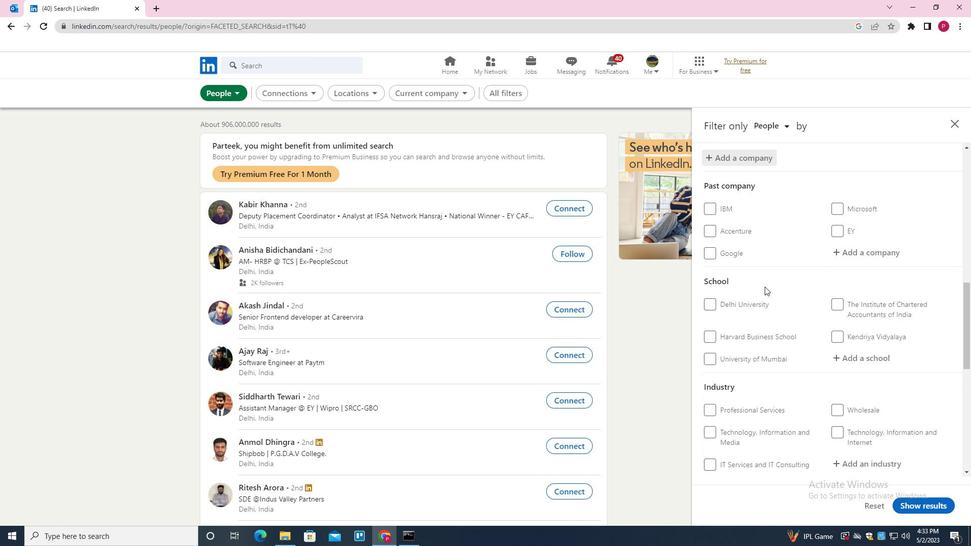 
Action: Mouse scrolled (765, 294) with delta (0, 0)
Screenshot: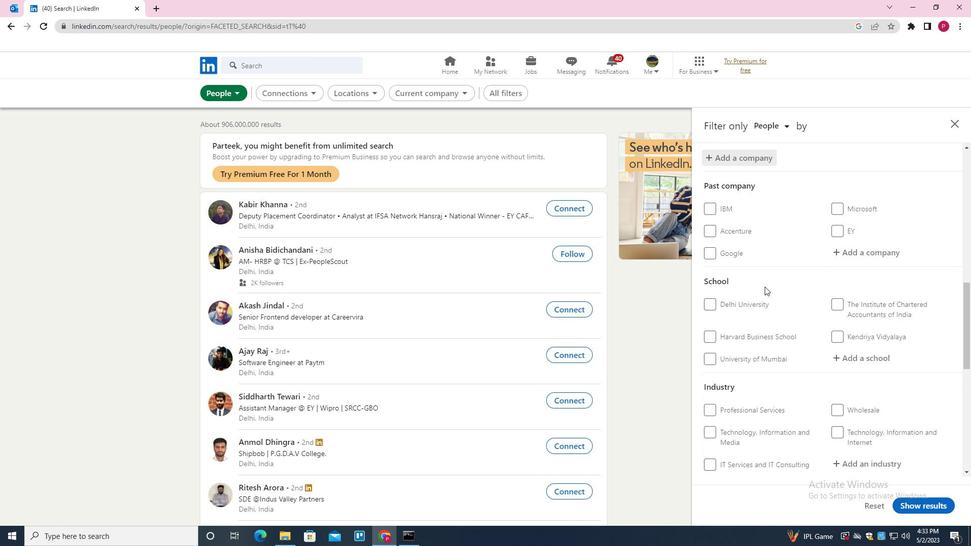 
Action: Mouse scrolled (765, 294) with delta (0, 0)
Screenshot: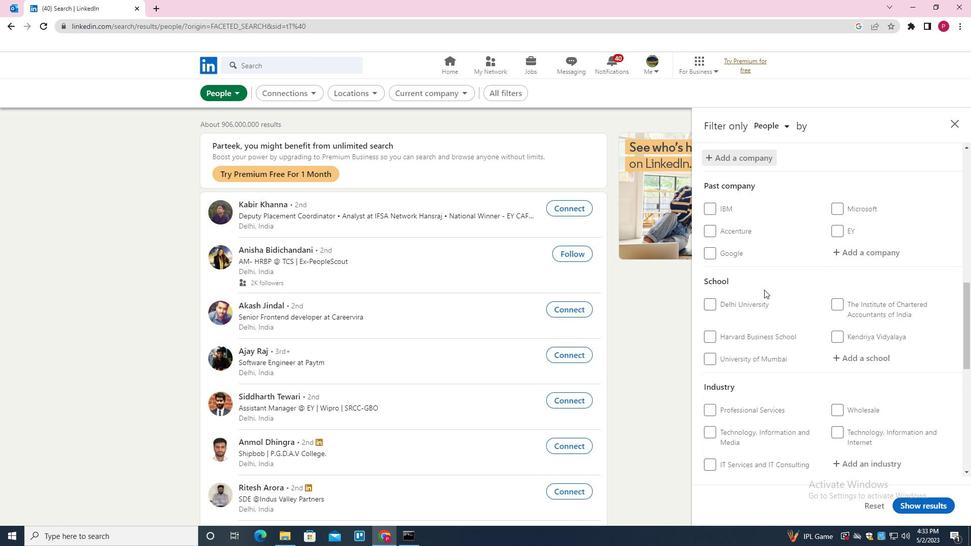 
Action: Mouse moved to (858, 204)
Screenshot: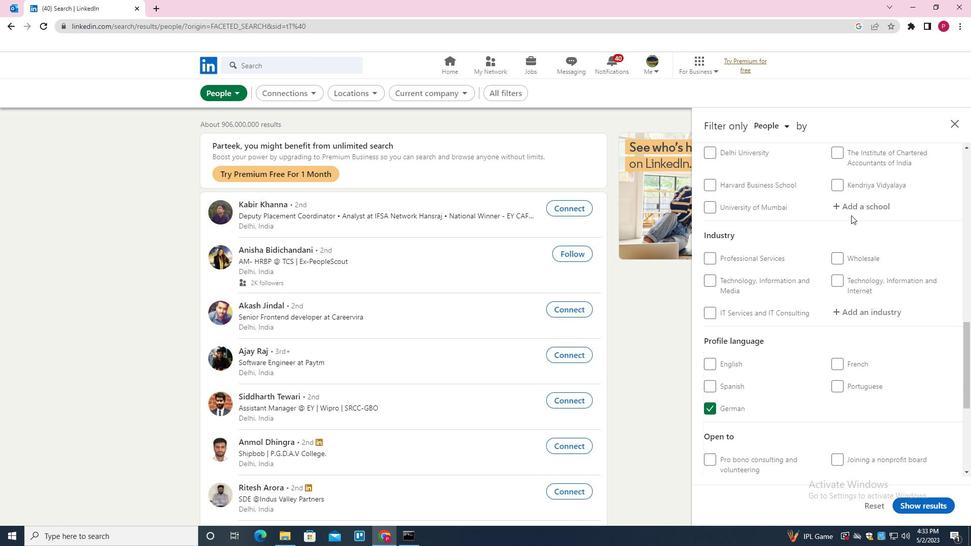 
Action: Mouse pressed left at (858, 204)
Screenshot: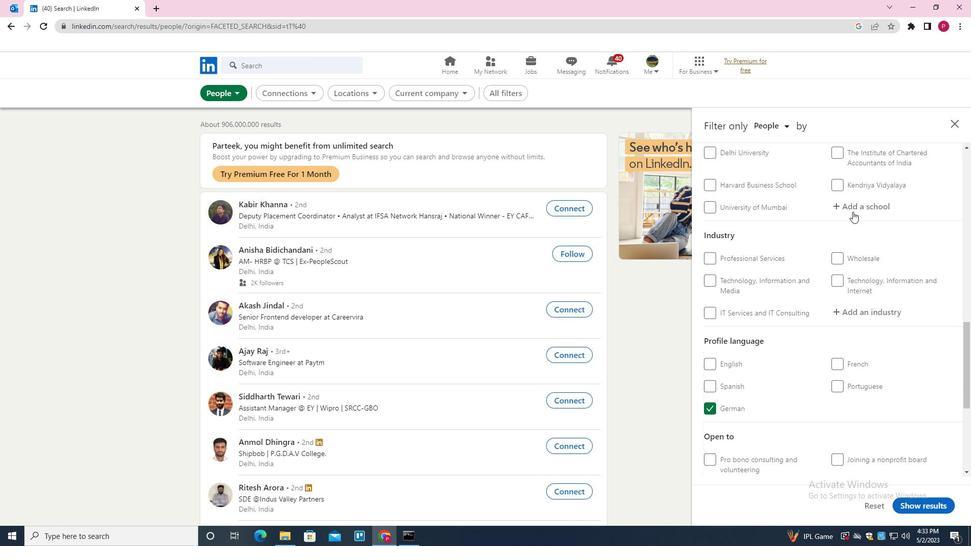 
Action: Key pressed <Key.shift><Key.shift><Key.shift><Key.shift><Key.shift><Key.shift><Key.shift><Key.shift><Key.shift><Key.shift><Key.shift><Key.shift><Key.shift><Key.shift><Key.shift><Key.shift><Key.shift><Key.shift><Key.shift><Key.shift><Key.shift><Key.shift><Key.shift><Key.shift><Key.shift><Key.shift>BANSAL<Key.space><Key.shift><Key.shift><Key.shift><Key.shift>INSTITUTE<Key.space>OF<Key.space><Key.shift>SCIENCE<Key.space><Key.shift>&<Key.space><Key.shift>TECHNOLOGY<Key.down><Key.enter>
Screenshot: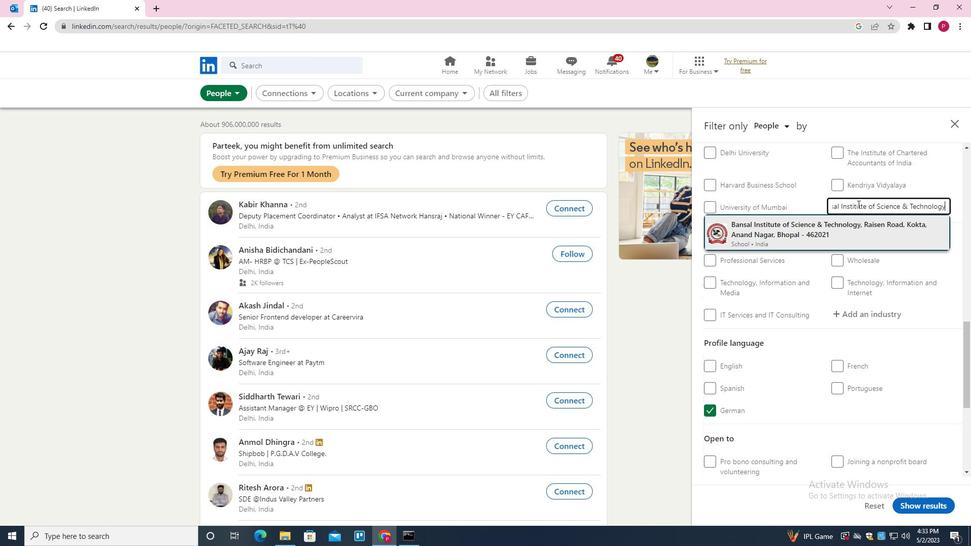 
Action: Mouse moved to (830, 262)
Screenshot: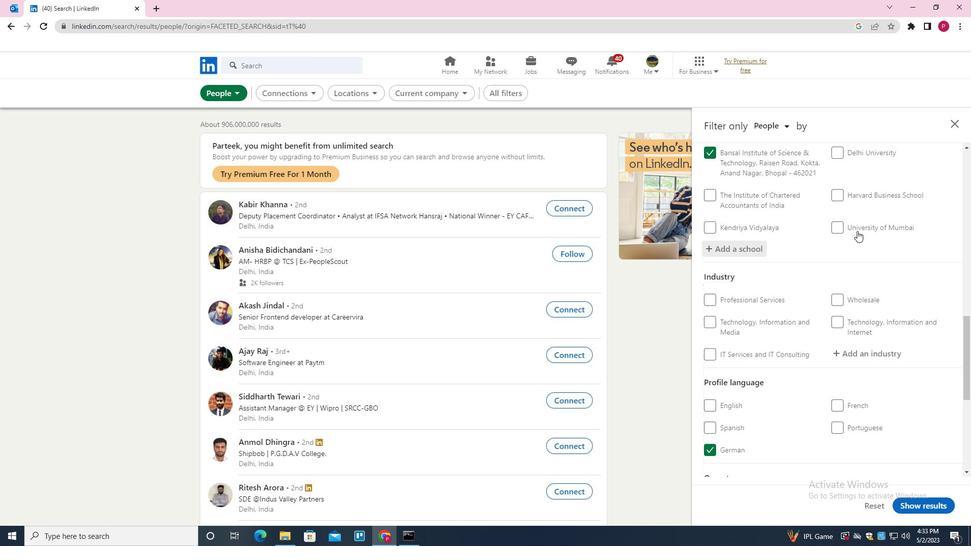 
Action: Mouse scrolled (830, 261) with delta (0, 0)
Screenshot: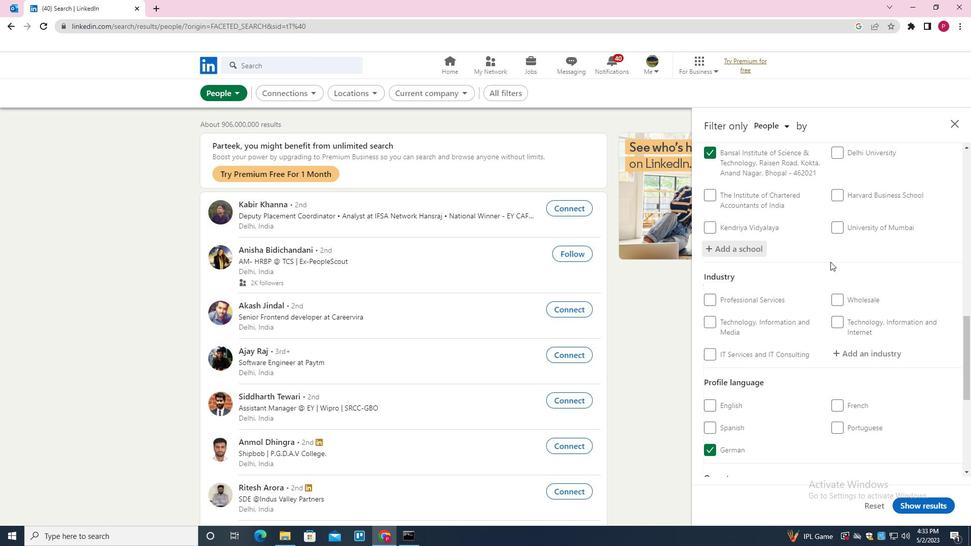 
Action: Mouse scrolled (830, 261) with delta (0, 0)
Screenshot: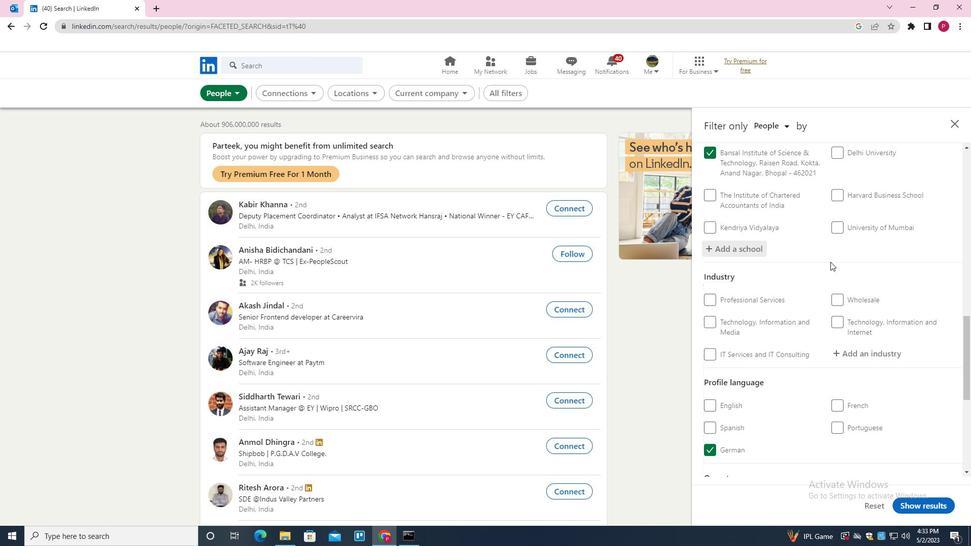 
Action: Mouse moved to (858, 250)
Screenshot: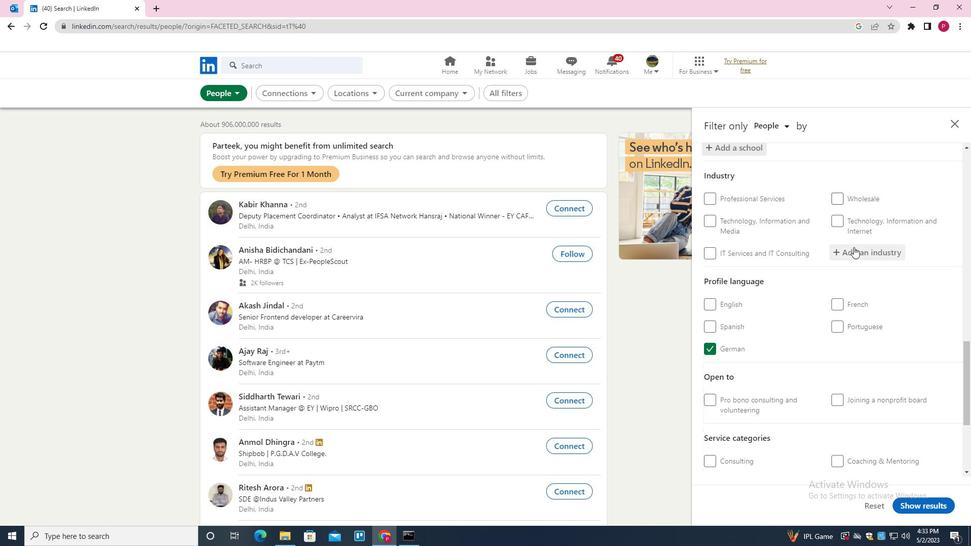 
Action: Mouse pressed left at (858, 250)
Screenshot: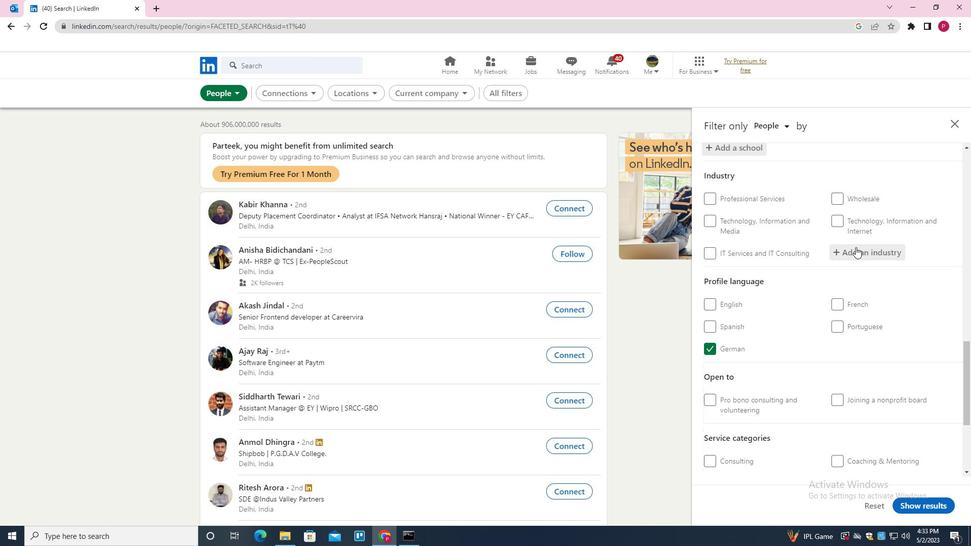 
Action: Key pressed <Key.shift><Key.shift>MUSE<Key.down><Key.down><Key.enter>
Screenshot: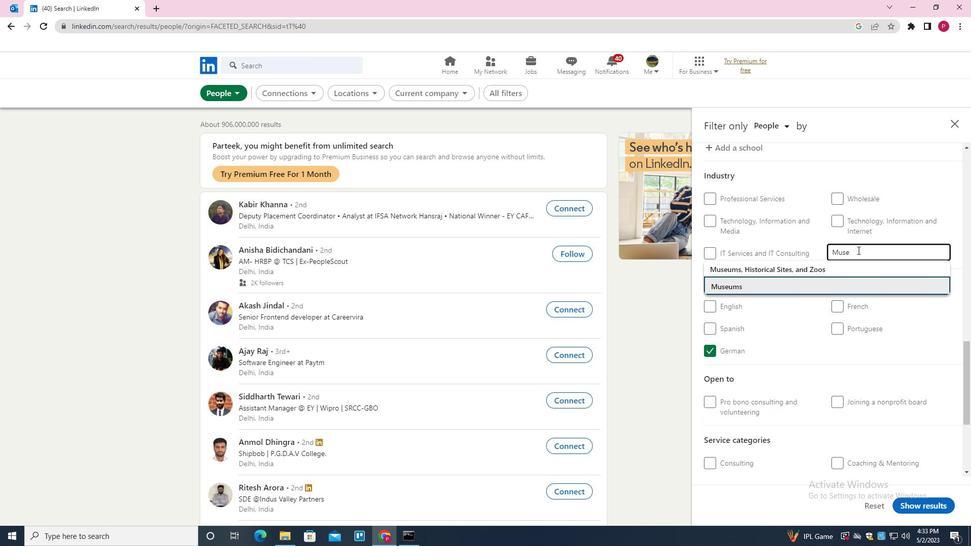 
Action: Mouse moved to (852, 267)
Screenshot: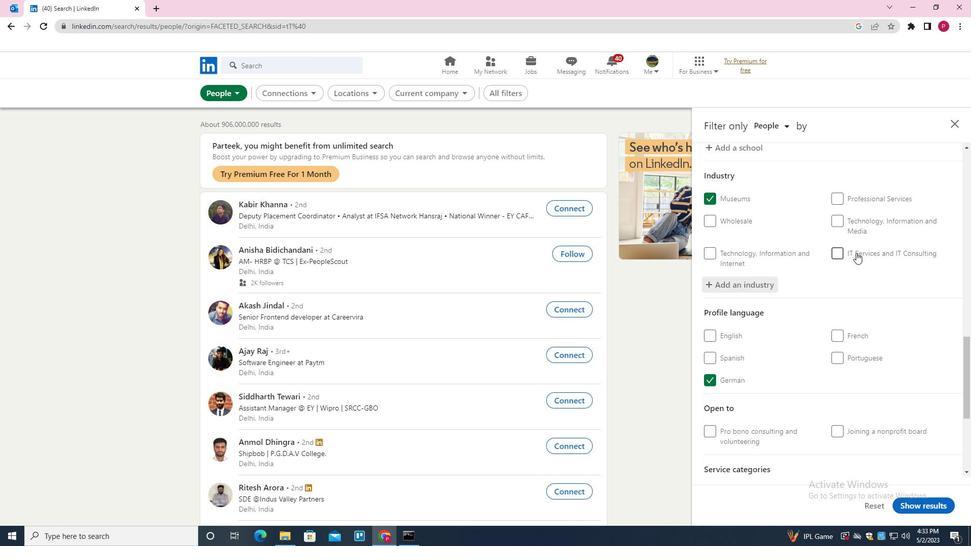 
Action: Mouse scrolled (852, 266) with delta (0, 0)
Screenshot: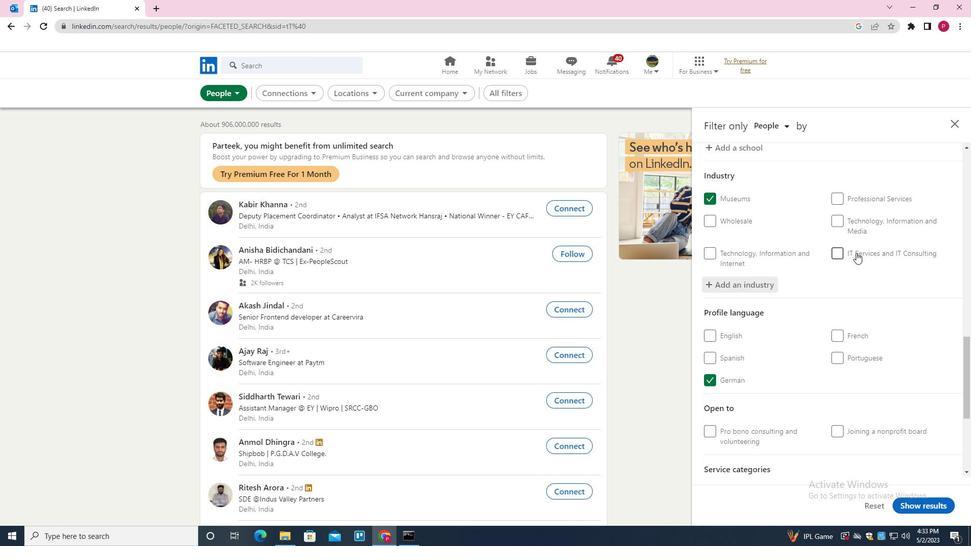 
Action: Mouse moved to (852, 267)
Screenshot: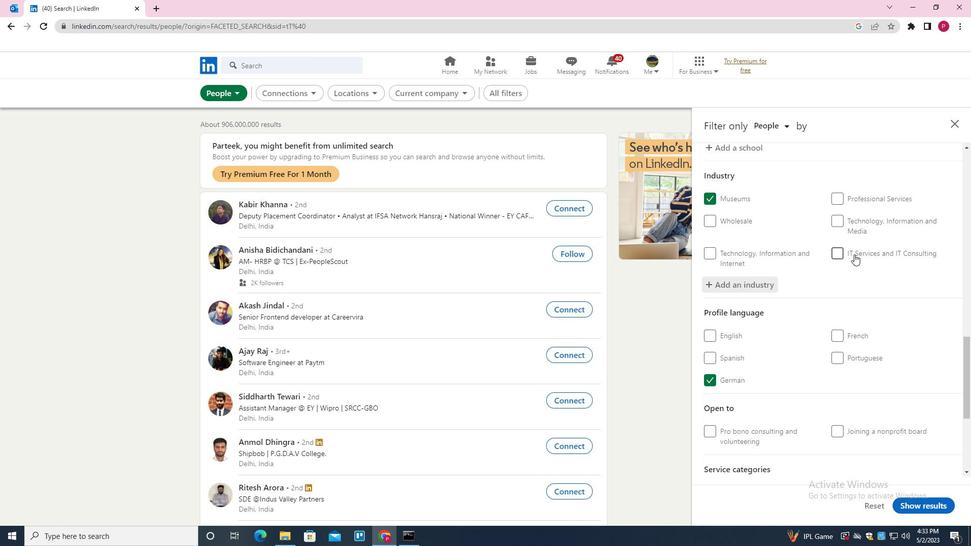 
Action: Mouse scrolled (852, 267) with delta (0, 0)
Screenshot: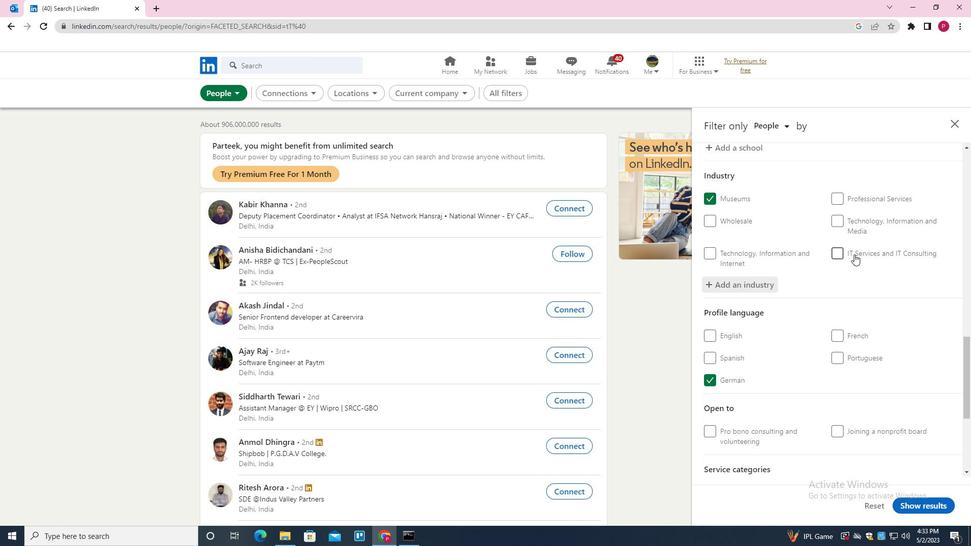
Action: Mouse scrolled (852, 267) with delta (0, 0)
Screenshot: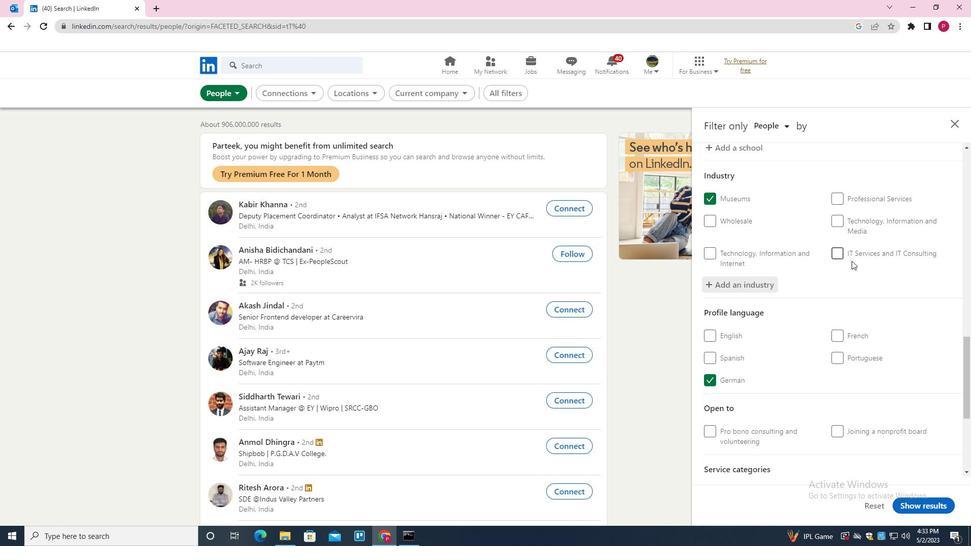 
Action: Mouse scrolled (852, 267) with delta (0, 0)
Screenshot: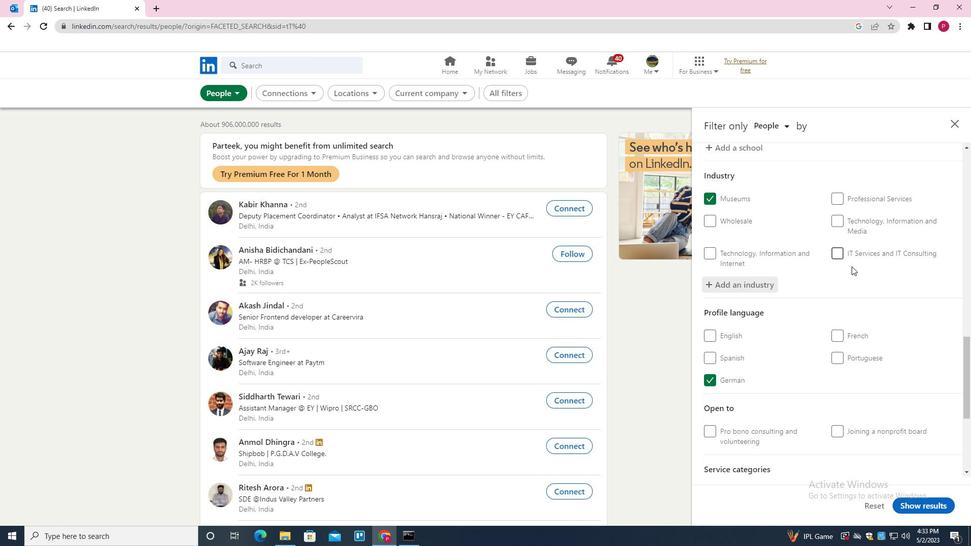 
Action: Mouse moved to (866, 333)
Screenshot: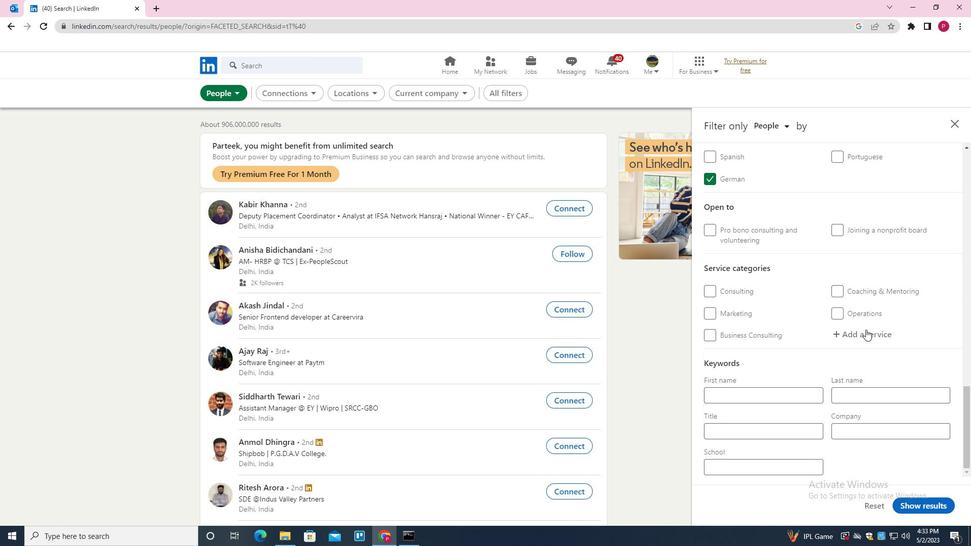 
Action: Mouse pressed left at (866, 333)
Screenshot: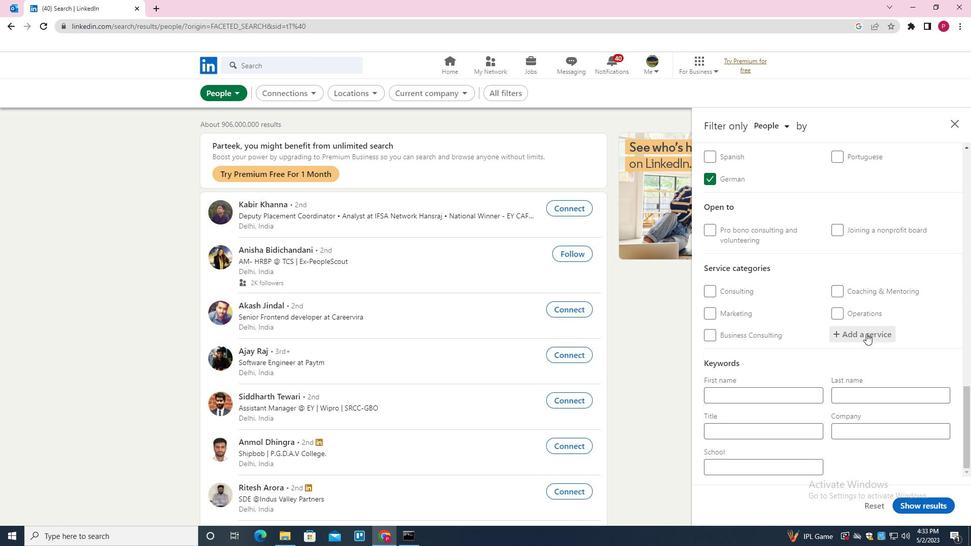
Action: Mouse moved to (867, 333)
Screenshot: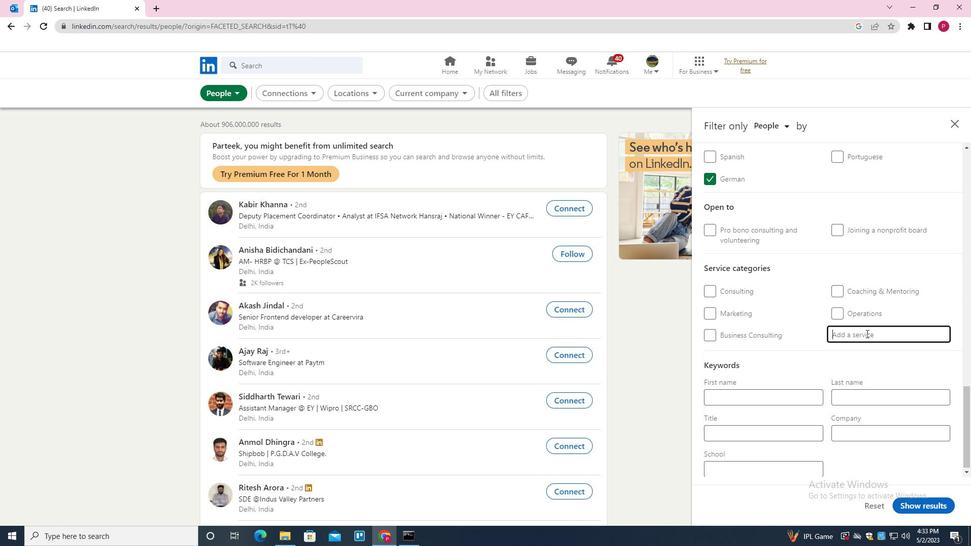 
Action: Key pressed <Key.shift><Key.shift><Key.shift><Key.shift><Key.shift><Key.shift><Key.shift><Key.shift><Key.shift><Key.shift><Key.shift><Key.shift><Key.shift>COACHING<Key.space><Key.shift>&<Key.space><Key.shift>MENTORING
Screenshot: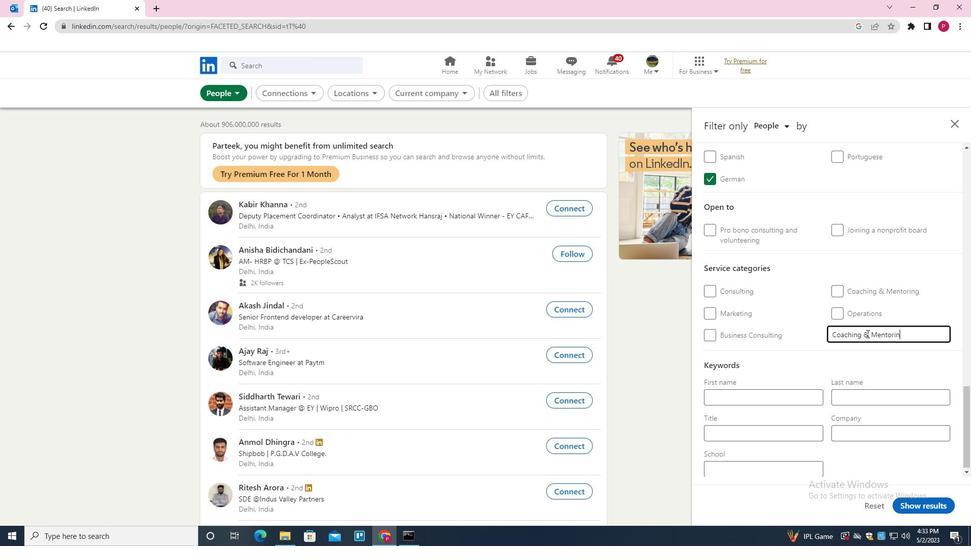 
Action: Mouse moved to (837, 369)
Screenshot: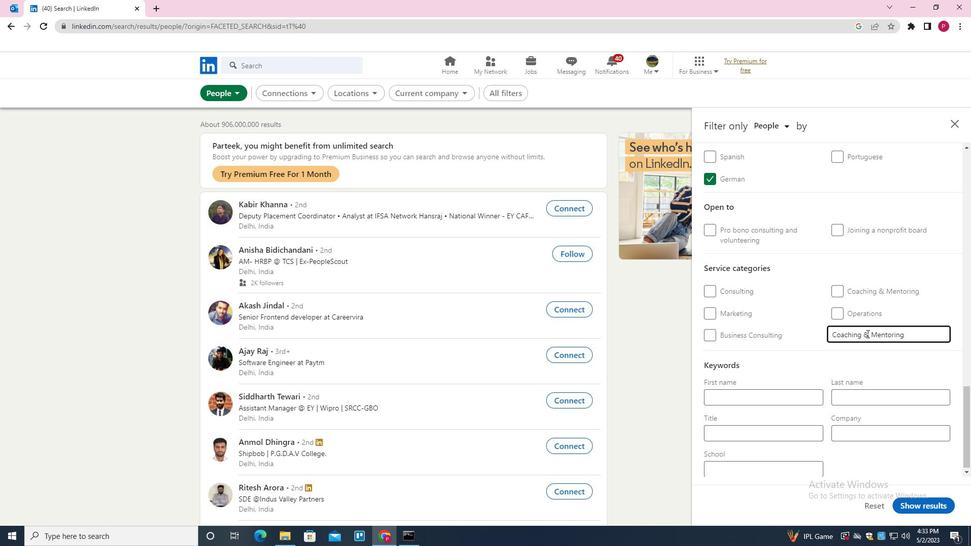 
Action: Mouse scrolled (837, 368) with delta (0, 0)
Screenshot: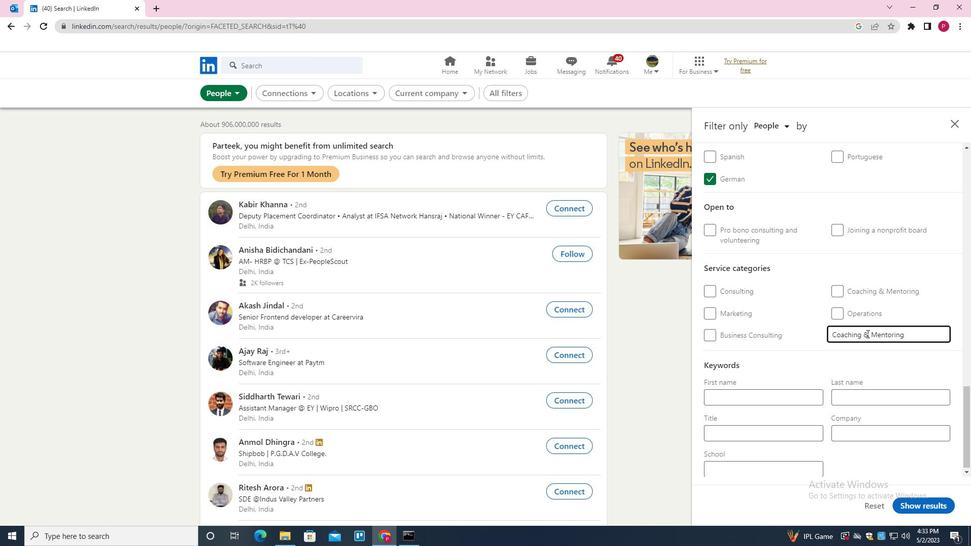 
Action: Mouse moved to (828, 382)
Screenshot: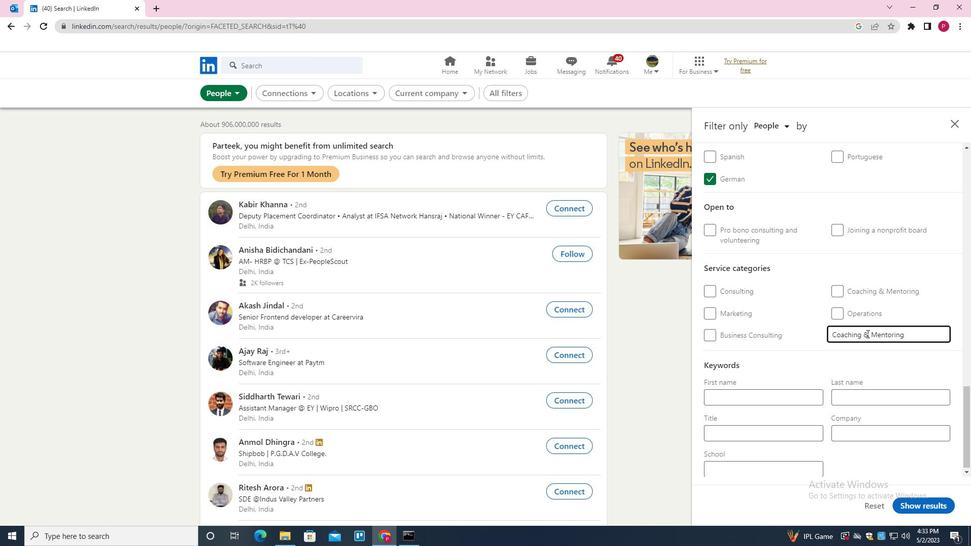 
Action: Mouse scrolled (828, 382) with delta (0, 0)
Screenshot: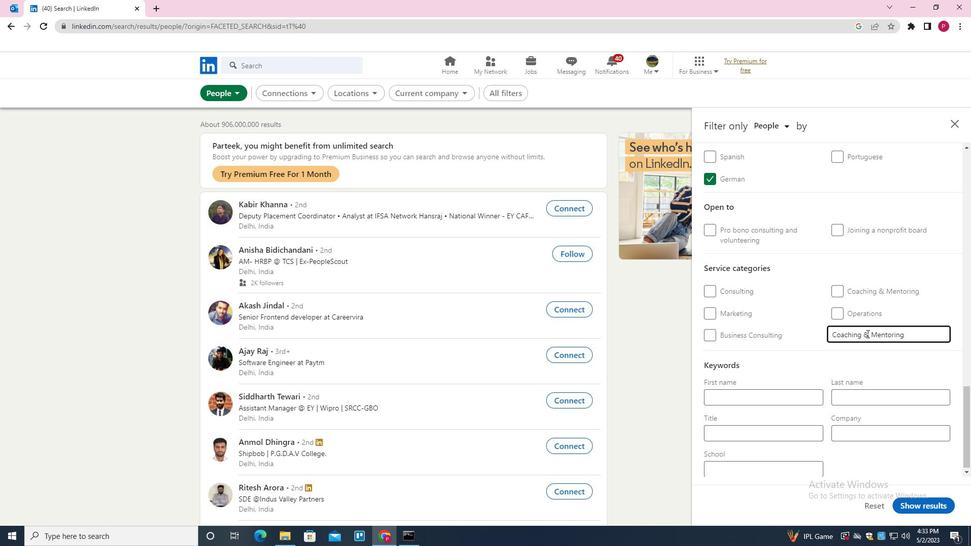 
Action: Mouse moved to (820, 392)
Screenshot: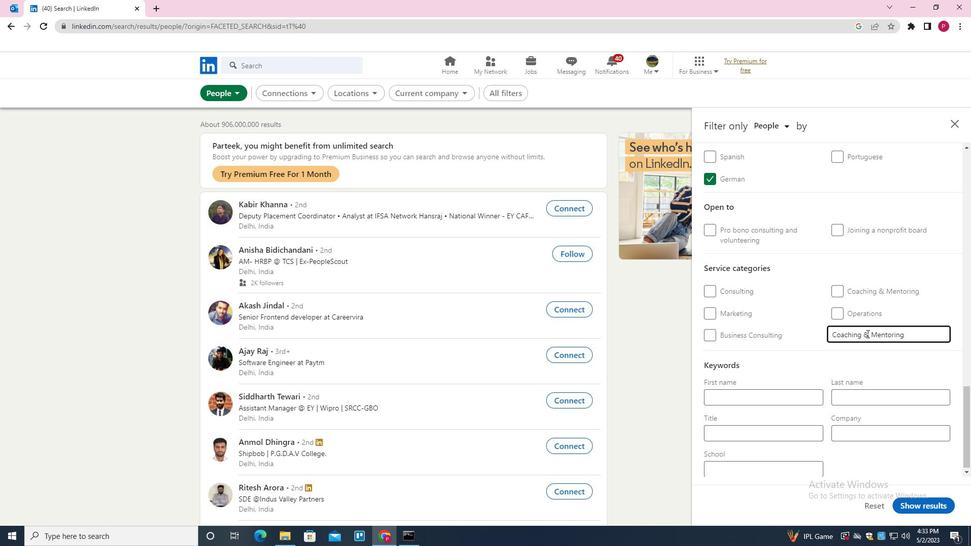 
Action: Mouse scrolled (820, 391) with delta (0, 0)
Screenshot: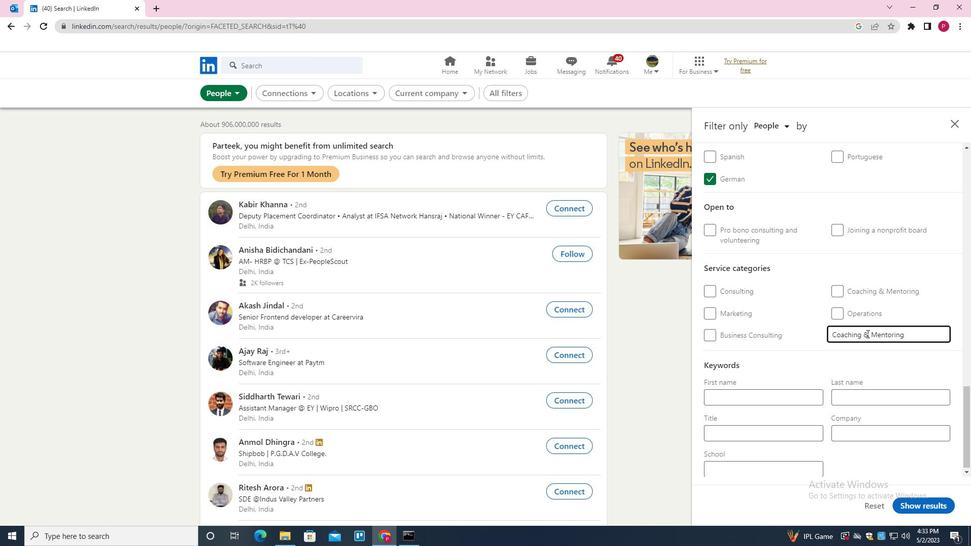 
Action: Mouse moved to (781, 430)
Screenshot: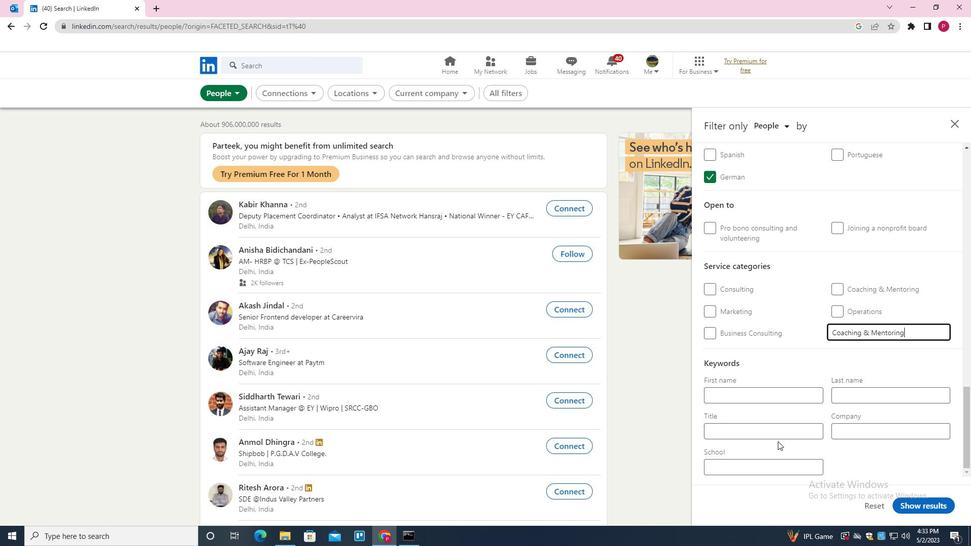 
Action: Mouse pressed left at (781, 430)
Screenshot: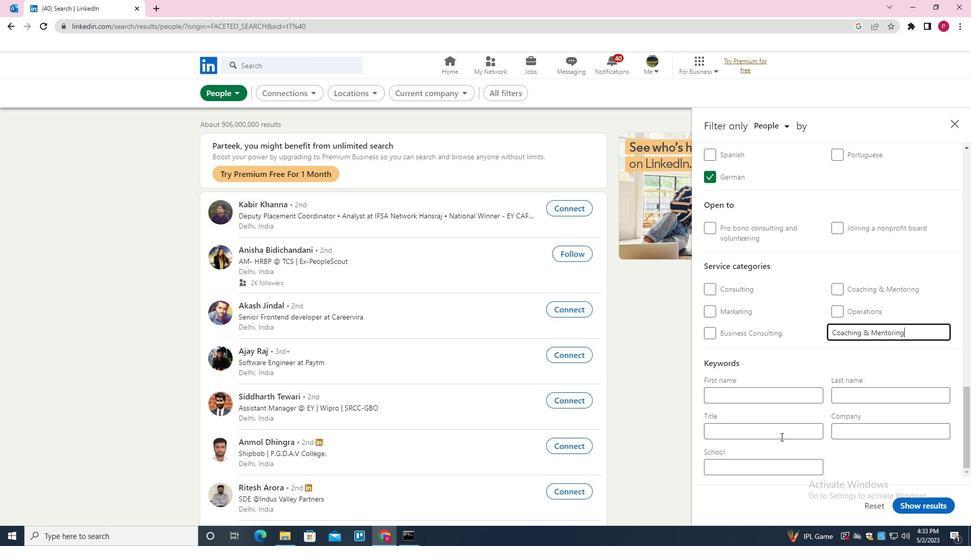
Action: Mouse moved to (781, 430)
Screenshot: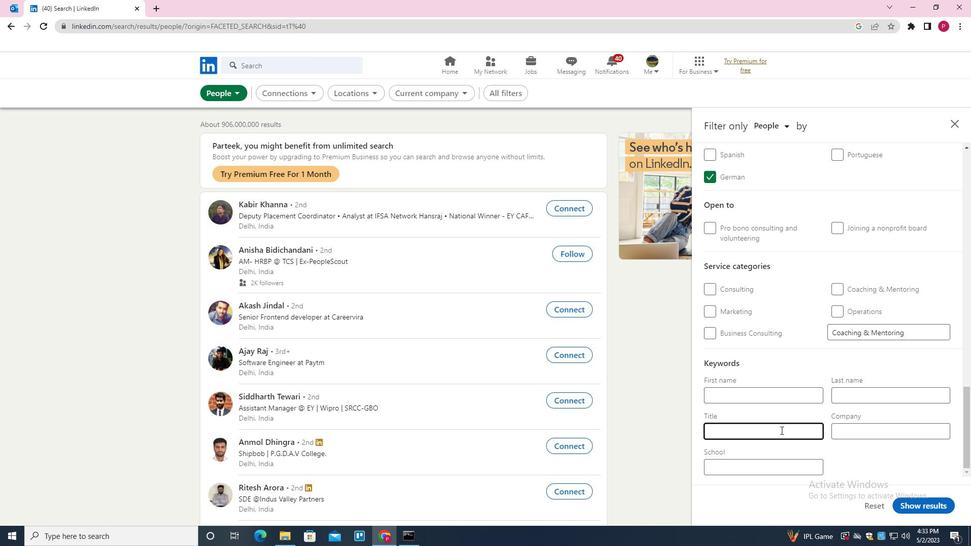 
Action: Key pressed <Key.shift><Key.shift><Key.shift><Key.shift><Key.shift>WEDDING<Key.space><Key.shift>COORDINATOR
Screenshot: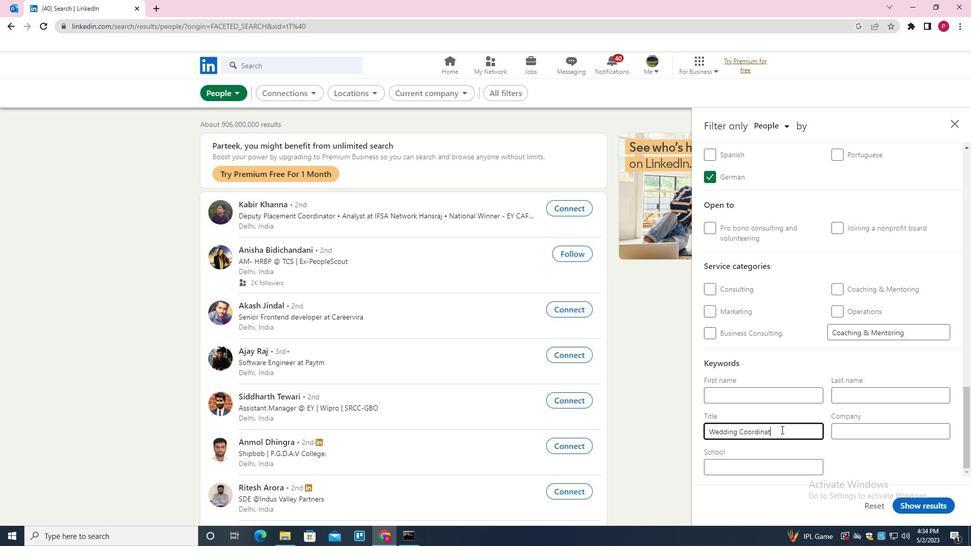 
Action: Mouse moved to (913, 502)
Screenshot: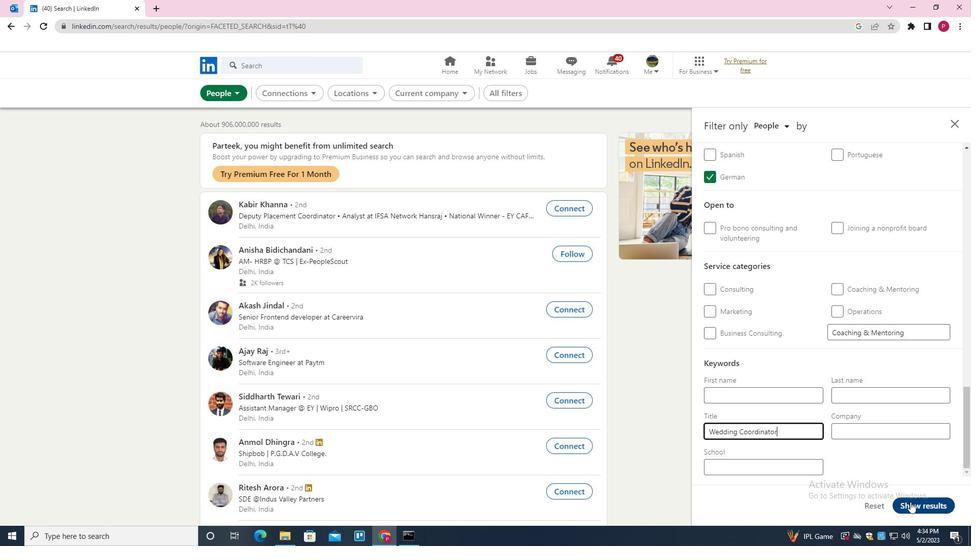 
Action: Mouse pressed left at (913, 502)
Screenshot: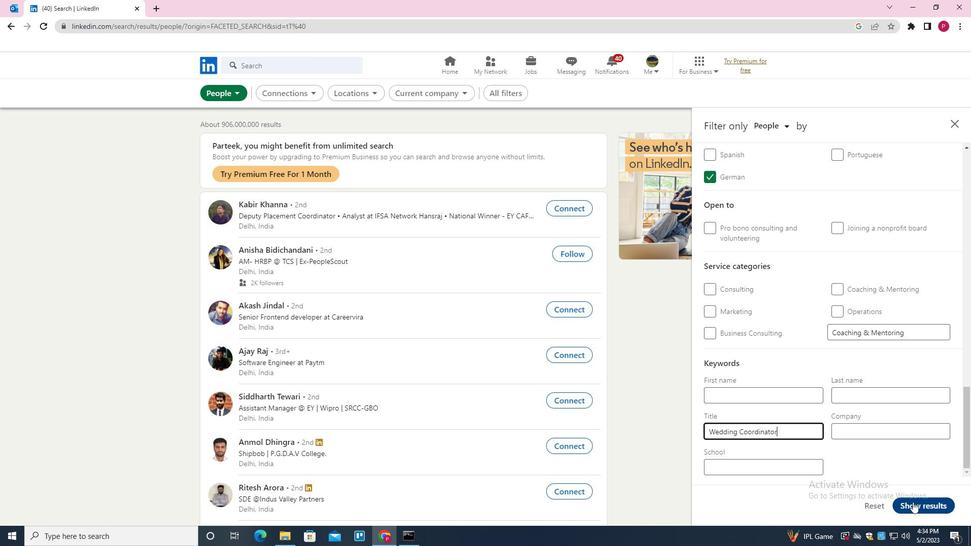 
Action: Mouse moved to (536, 300)
Screenshot: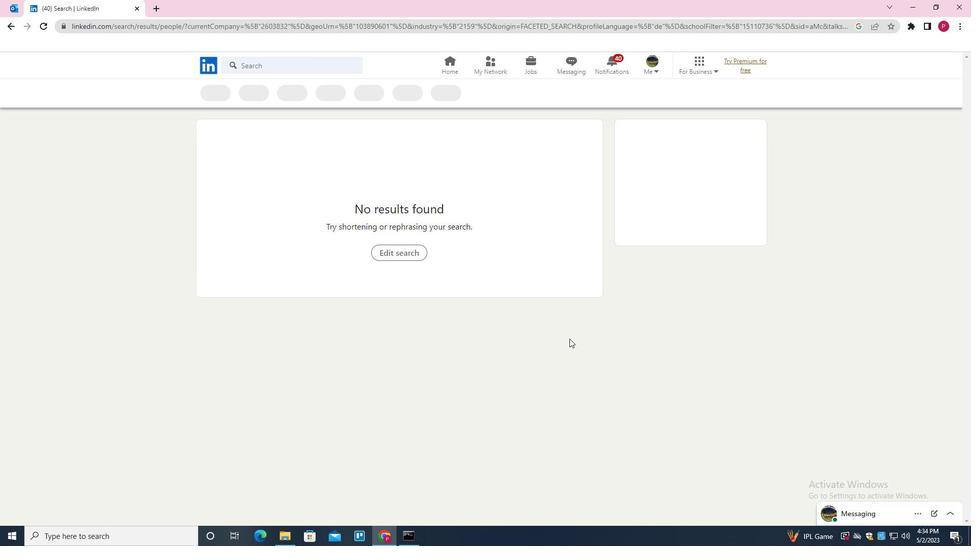 
